 Task: Check the sale-to-list ratio of tennis club in the last 3 years.
Action: Mouse moved to (1011, 236)
Screenshot: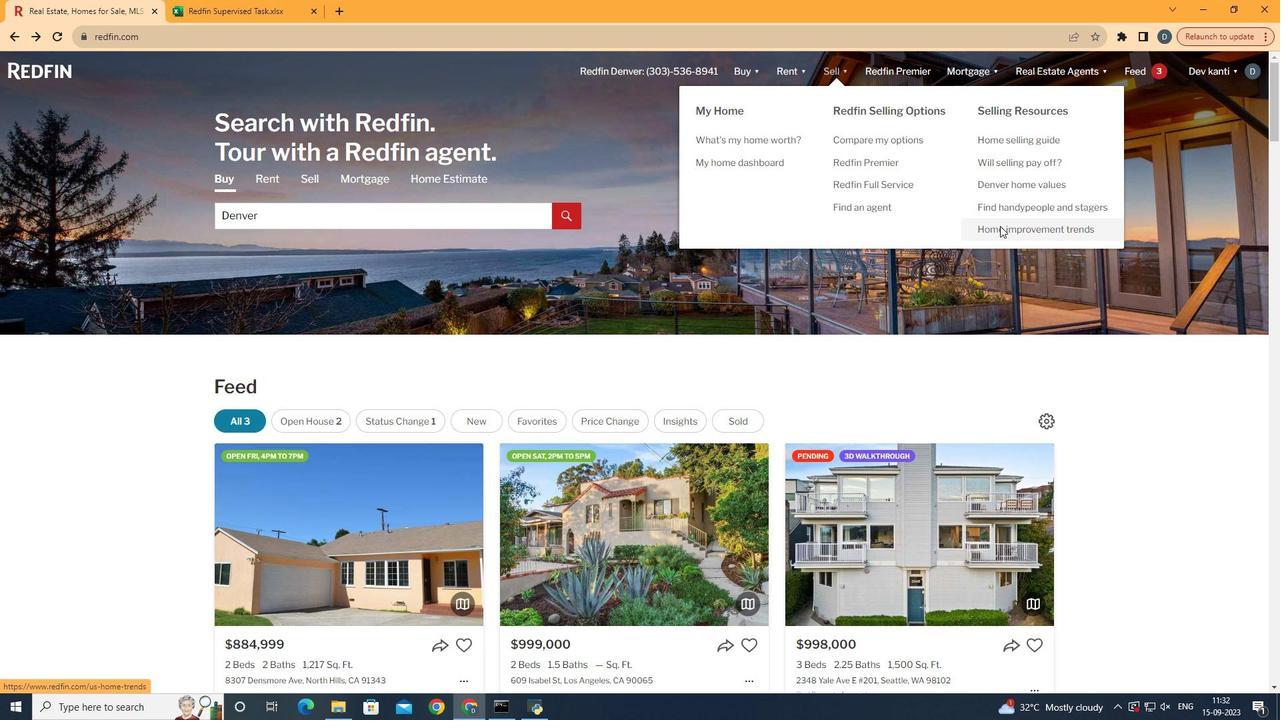 
Action: Mouse pressed left at (1011, 236)
Screenshot: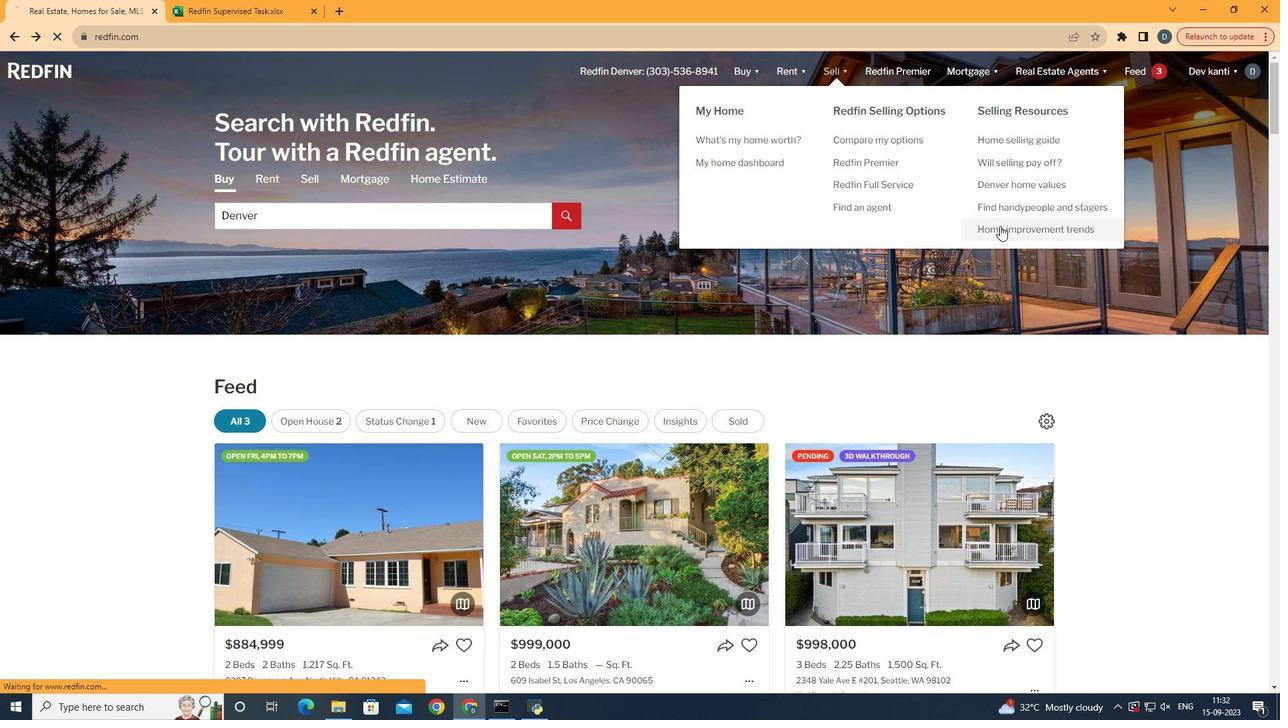 
Action: Mouse moved to (352, 276)
Screenshot: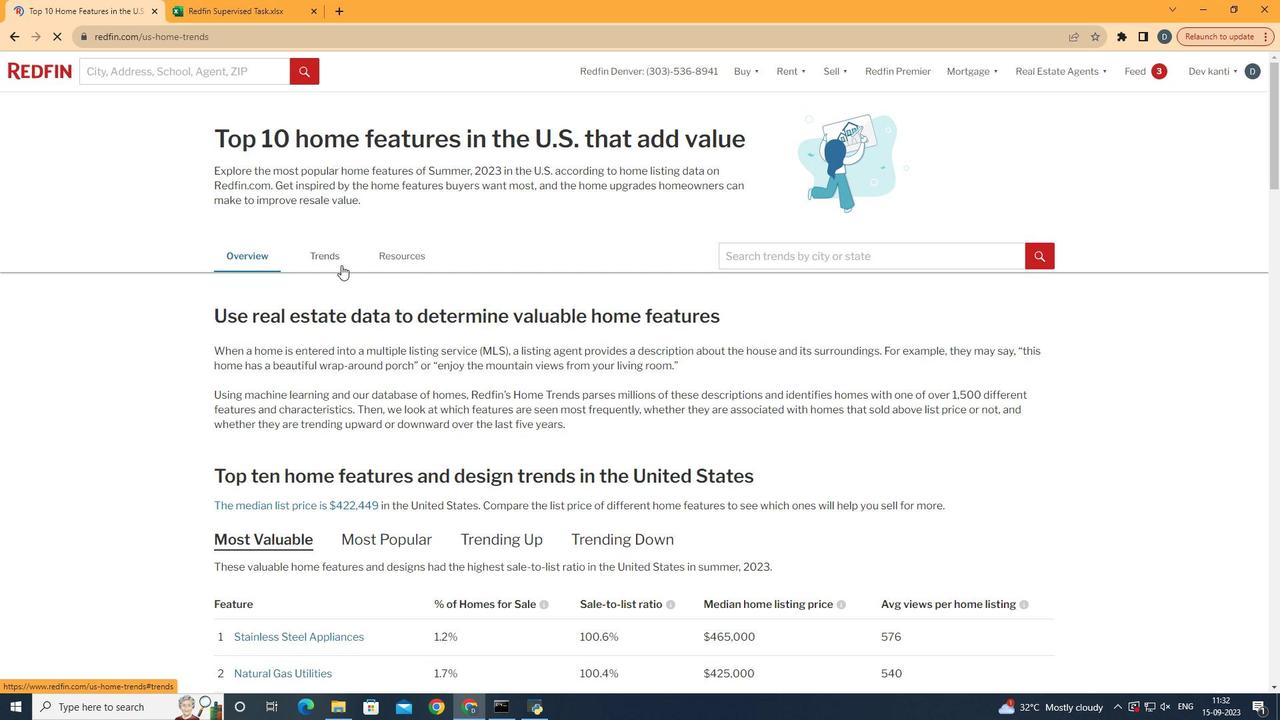 
Action: Mouse pressed left at (352, 276)
Screenshot: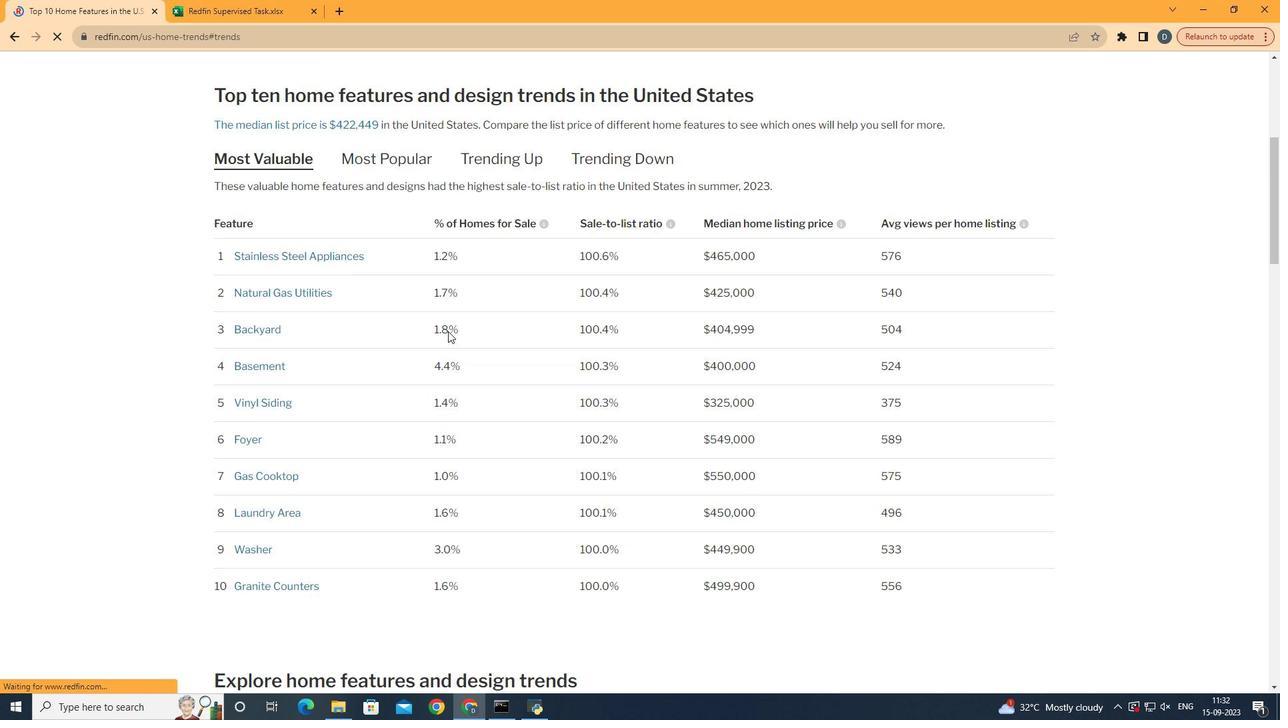 
Action: Mouse moved to (471, 342)
Screenshot: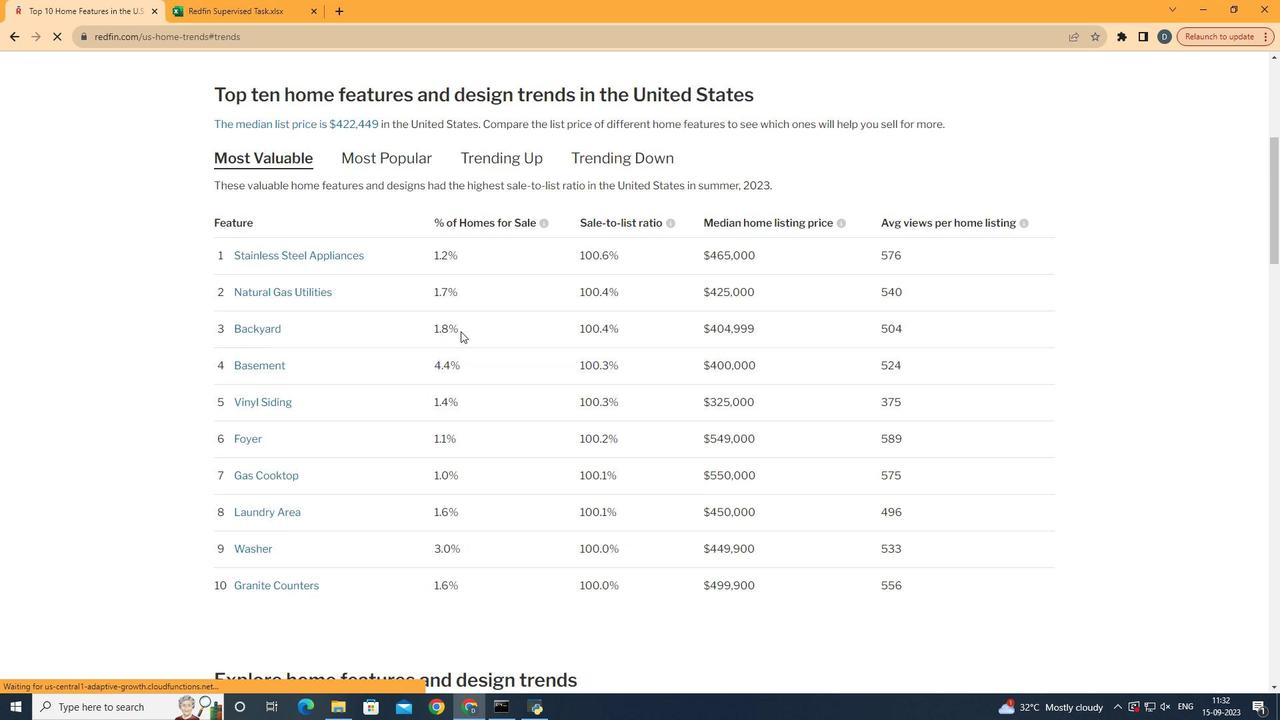 
Action: Mouse scrolled (471, 341) with delta (0, 0)
Screenshot: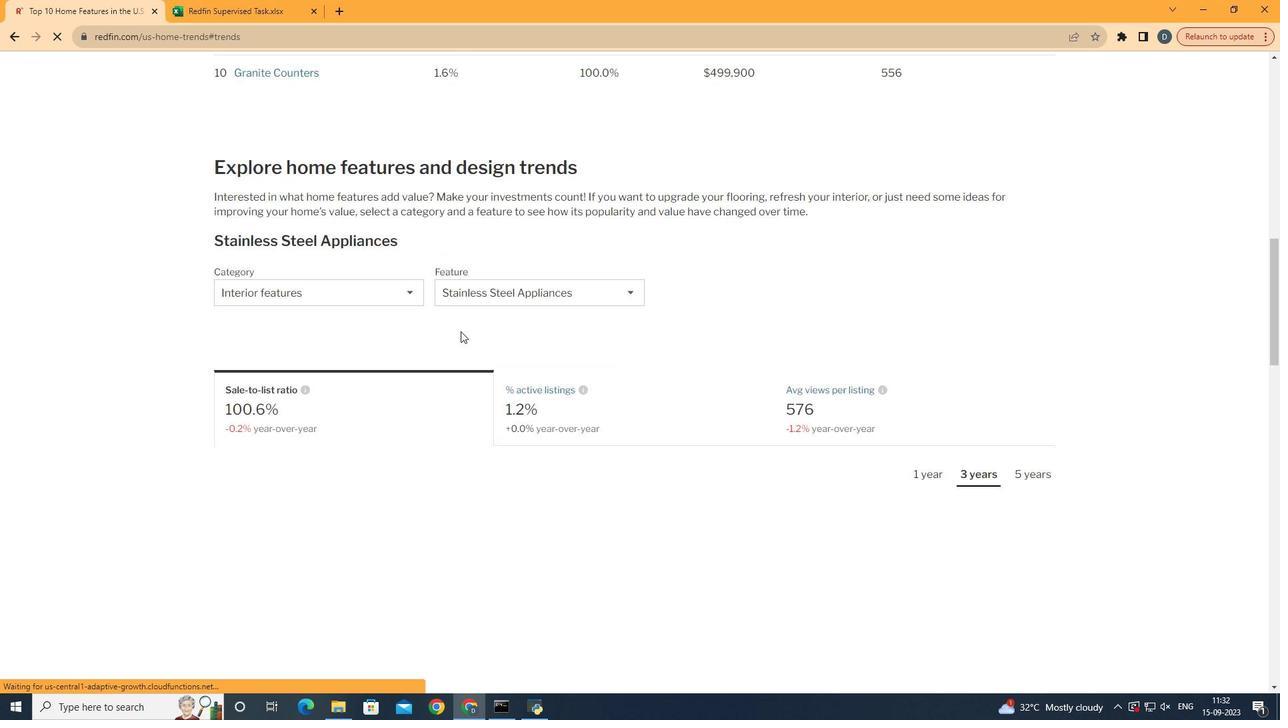 
Action: Mouse scrolled (471, 341) with delta (0, 0)
Screenshot: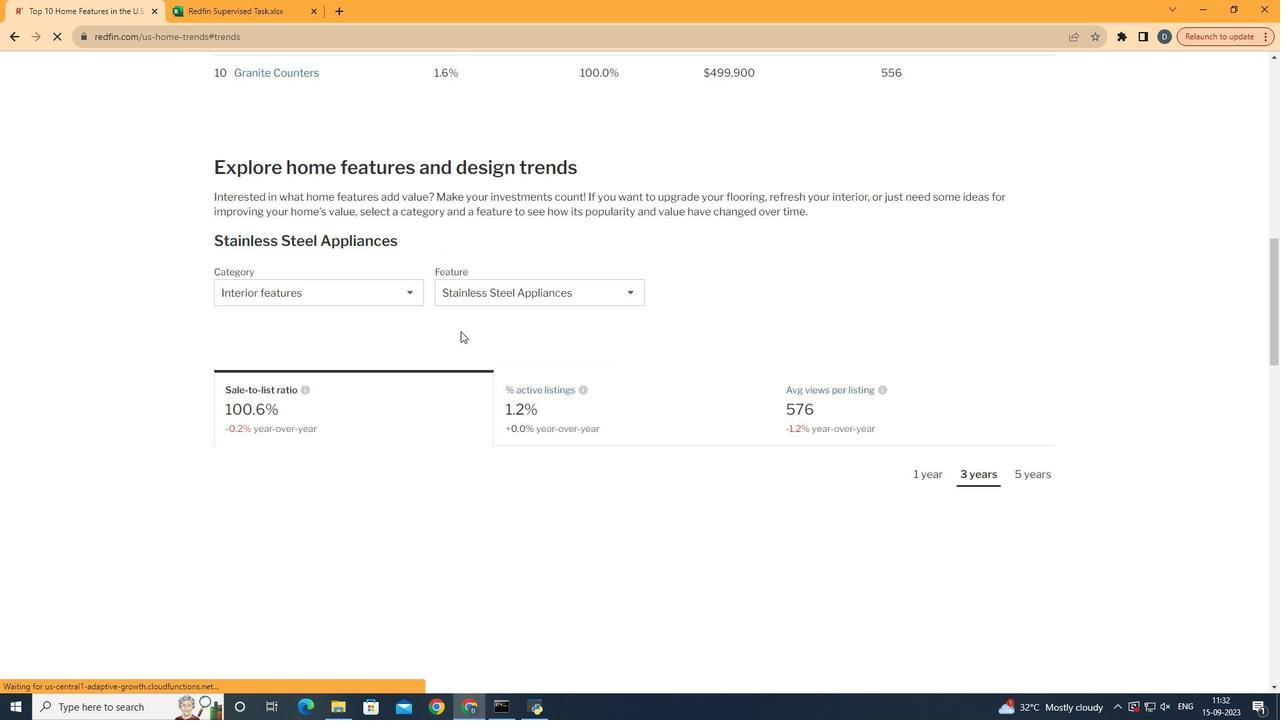 
Action: Mouse scrolled (471, 341) with delta (0, 0)
Screenshot: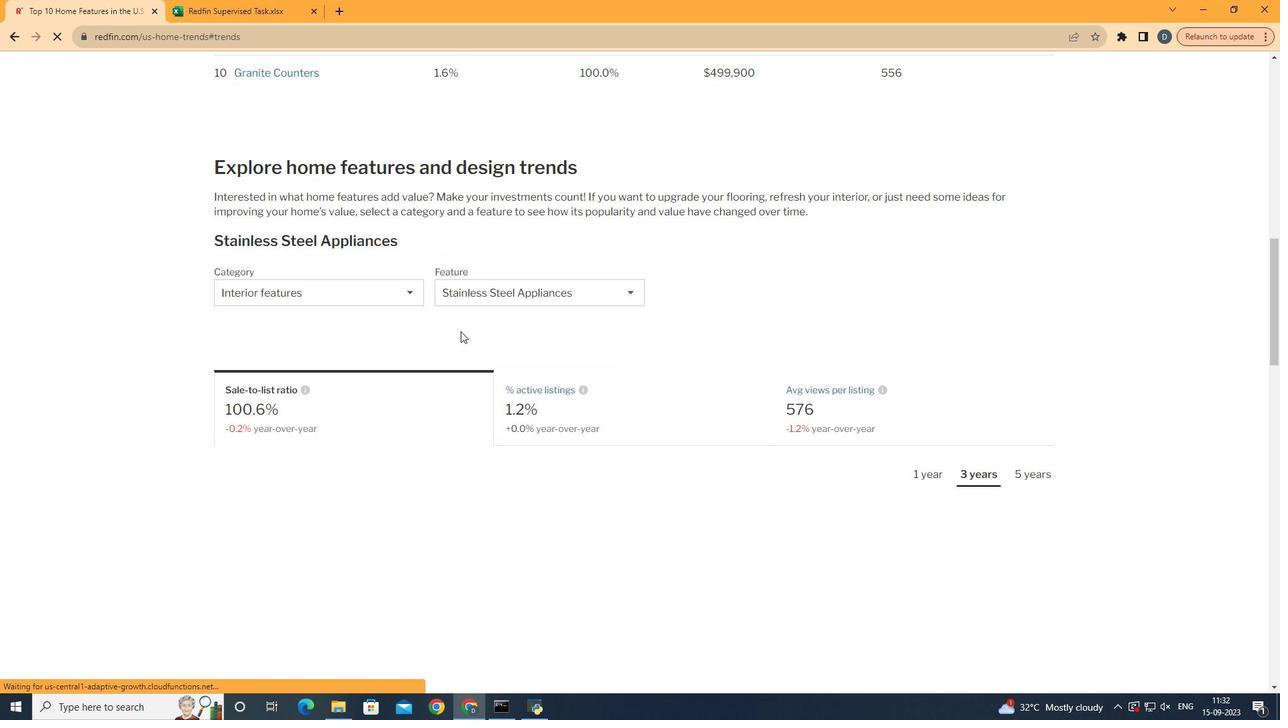 
Action: Mouse scrolled (471, 341) with delta (0, 0)
Screenshot: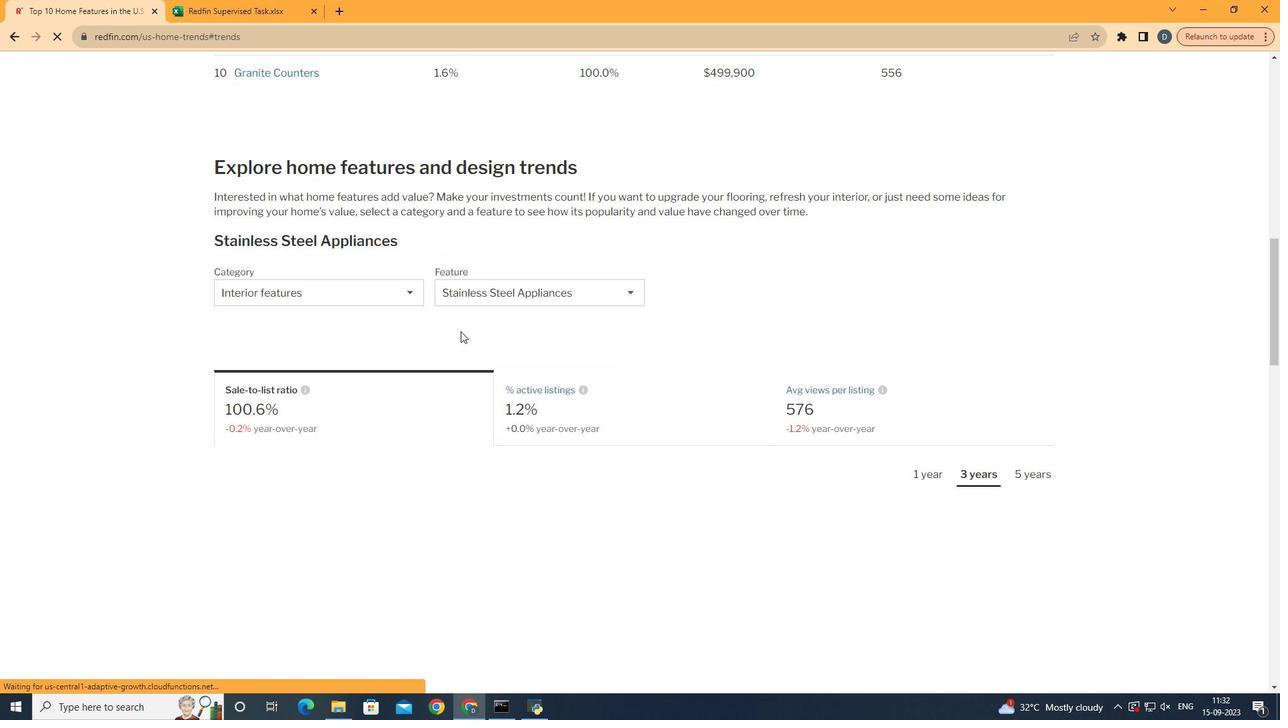 
Action: Mouse scrolled (471, 341) with delta (0, 0)
Screenshot: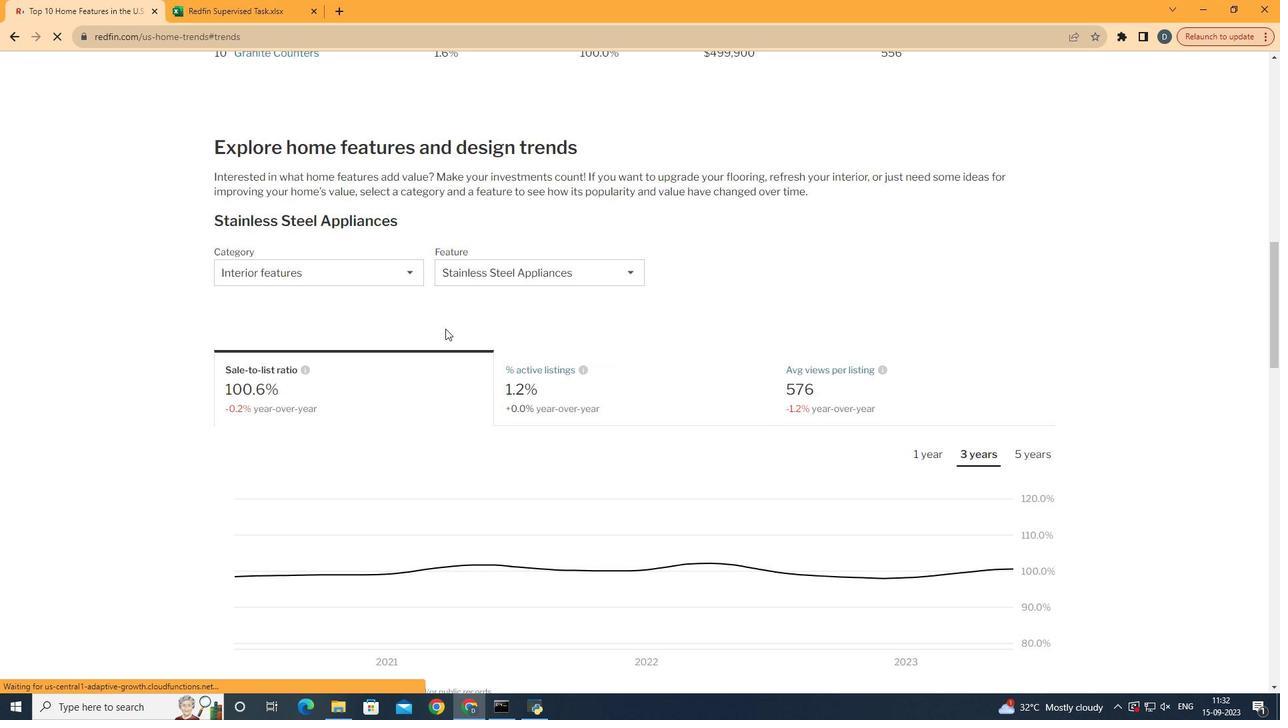 
Action: Mouse scrolled (471, 341) with delta (0, 0)
Screenshot: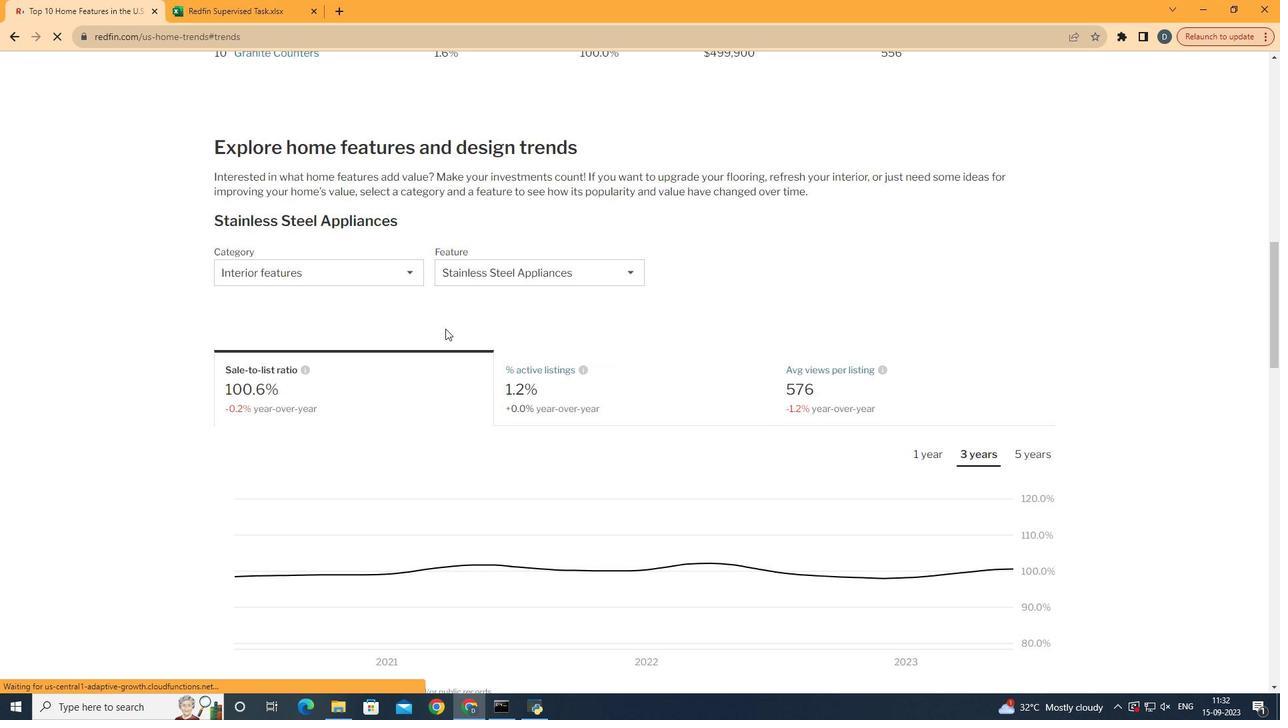 
Action: Mouse scrolled (471, 341) with delta (0, 0)
Screenshot: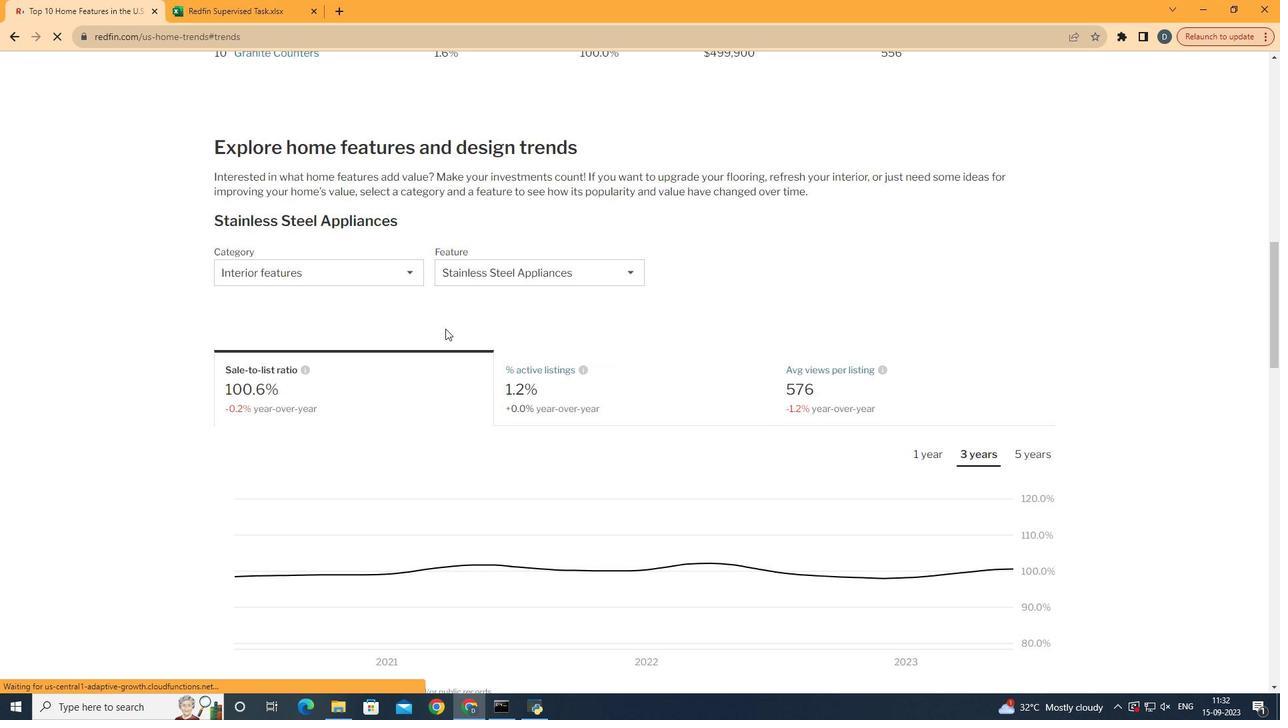 
Action: Mouse scrolled (471, 341) with delta (0, 0)
Screenshot: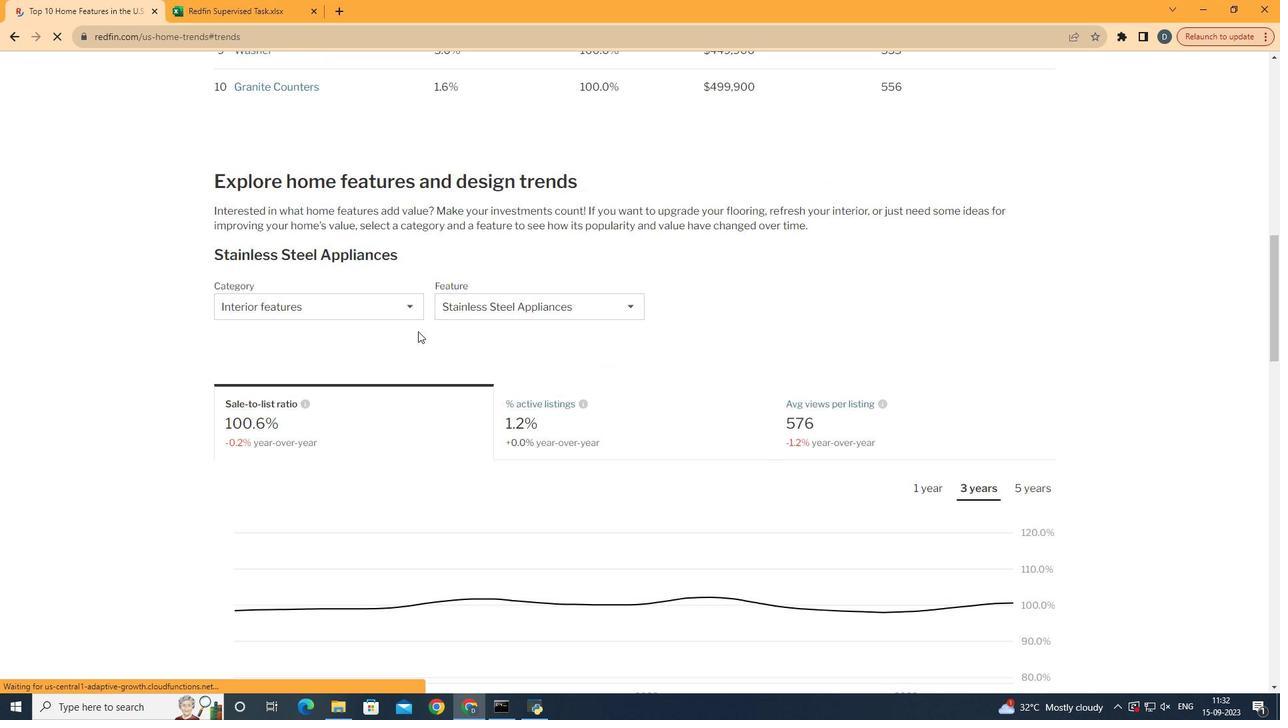 
Action: Mouse moved to (405, 343)
Screenshot: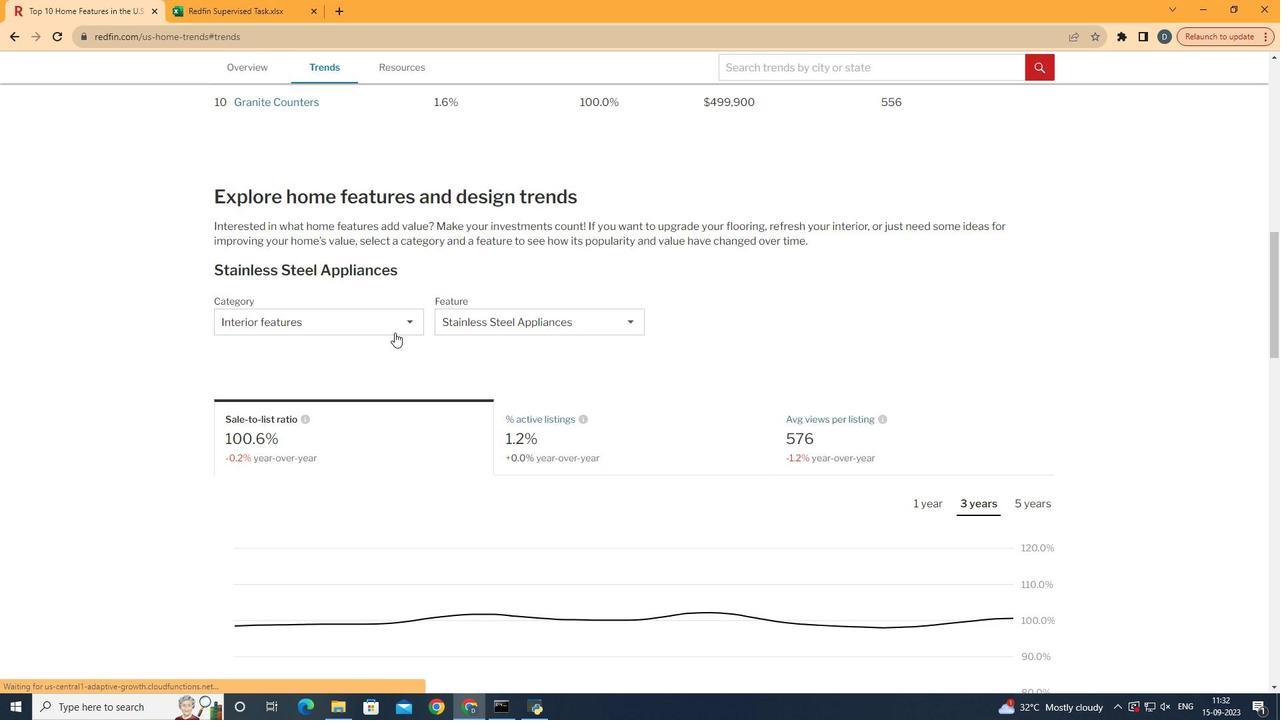 
Action: Mouse pressed left at (405, 343)
Screenshot: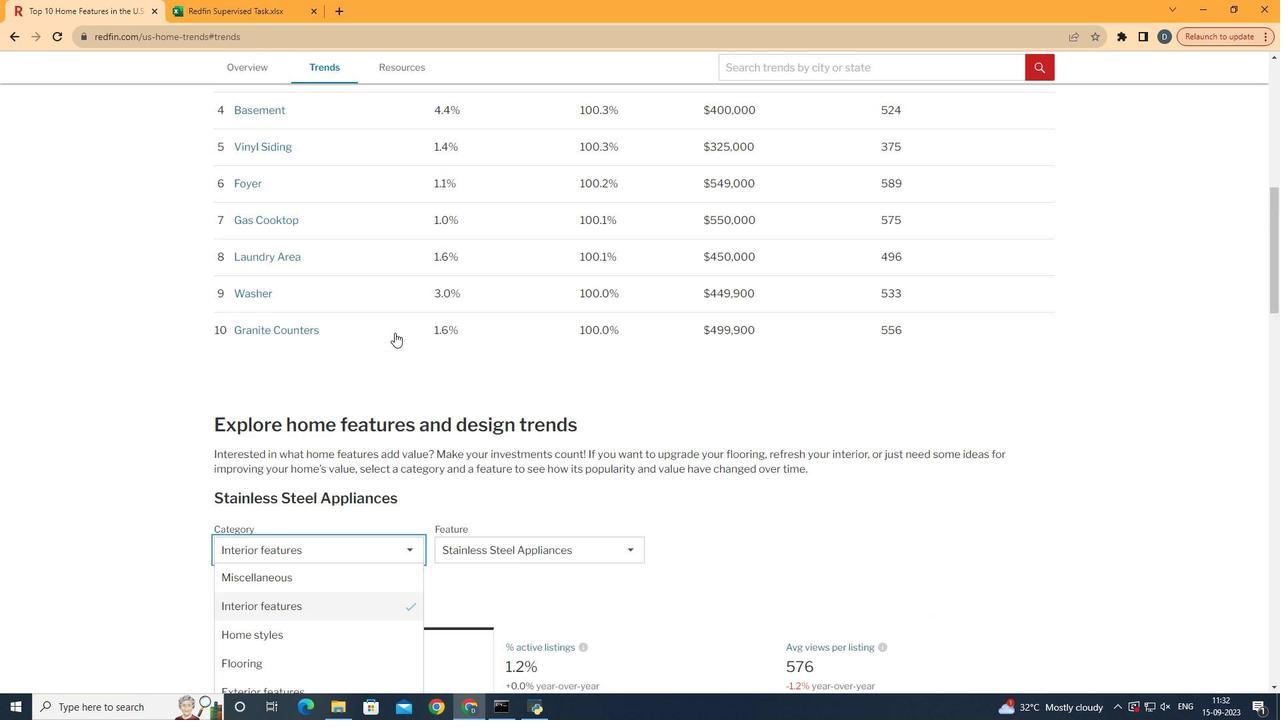 
Action: Mouse scrolled (405, 342) with delta (0, 0)
Screenshot: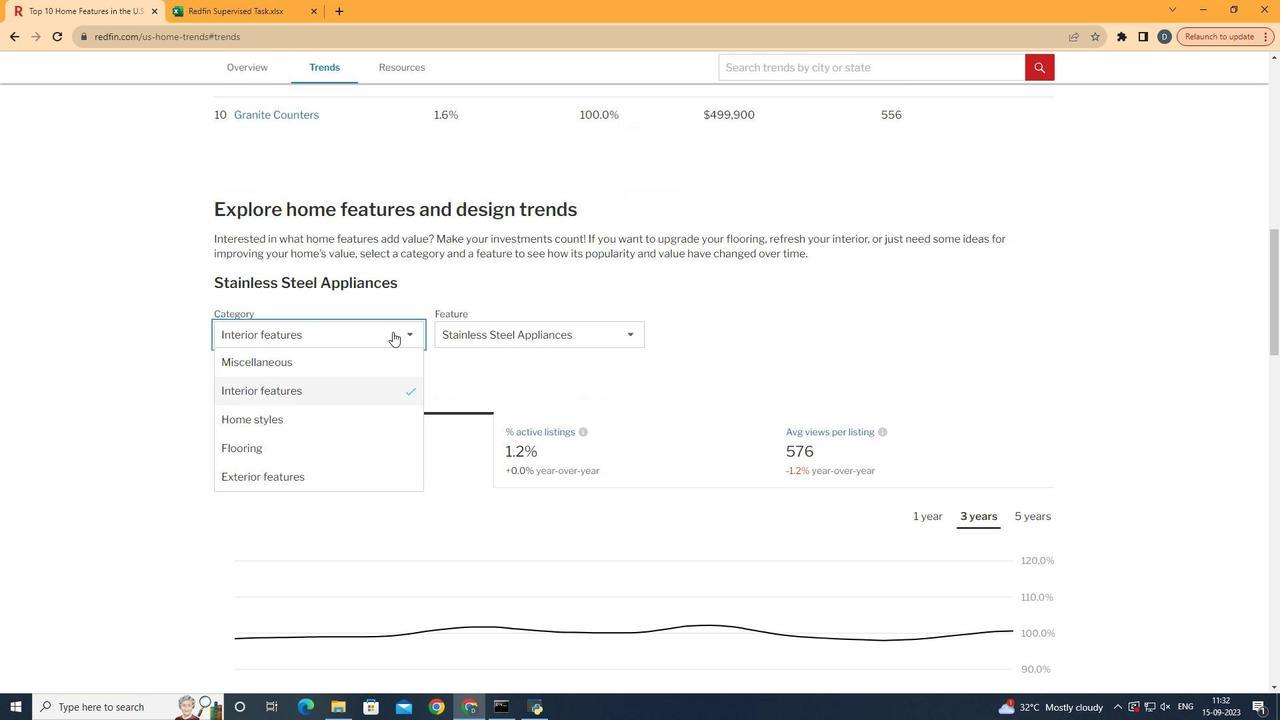 
Action: Mouse moved to (404, 342)
Screenshot: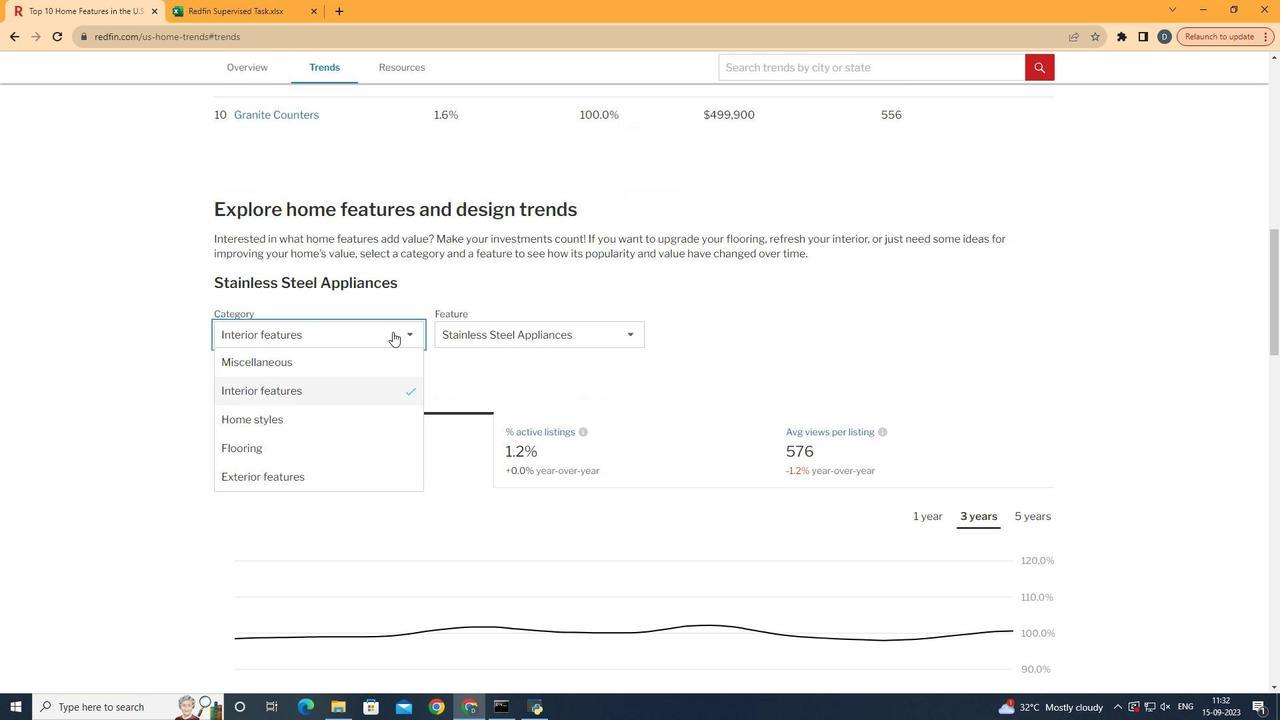 
Action: Mouse scrolled (404, 342) with delta (0, 0)
Screenshot: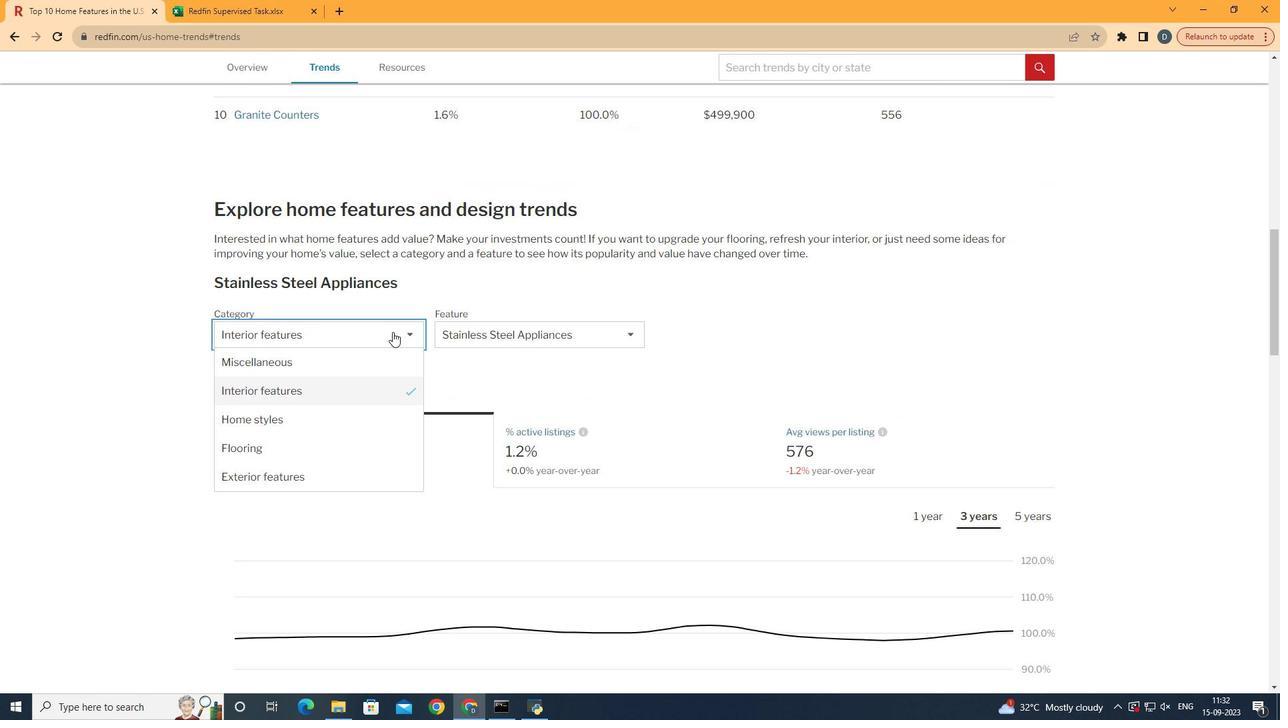 
Action: Mouse scrolled (404, 342) with delta (0, 0)
Screenshot: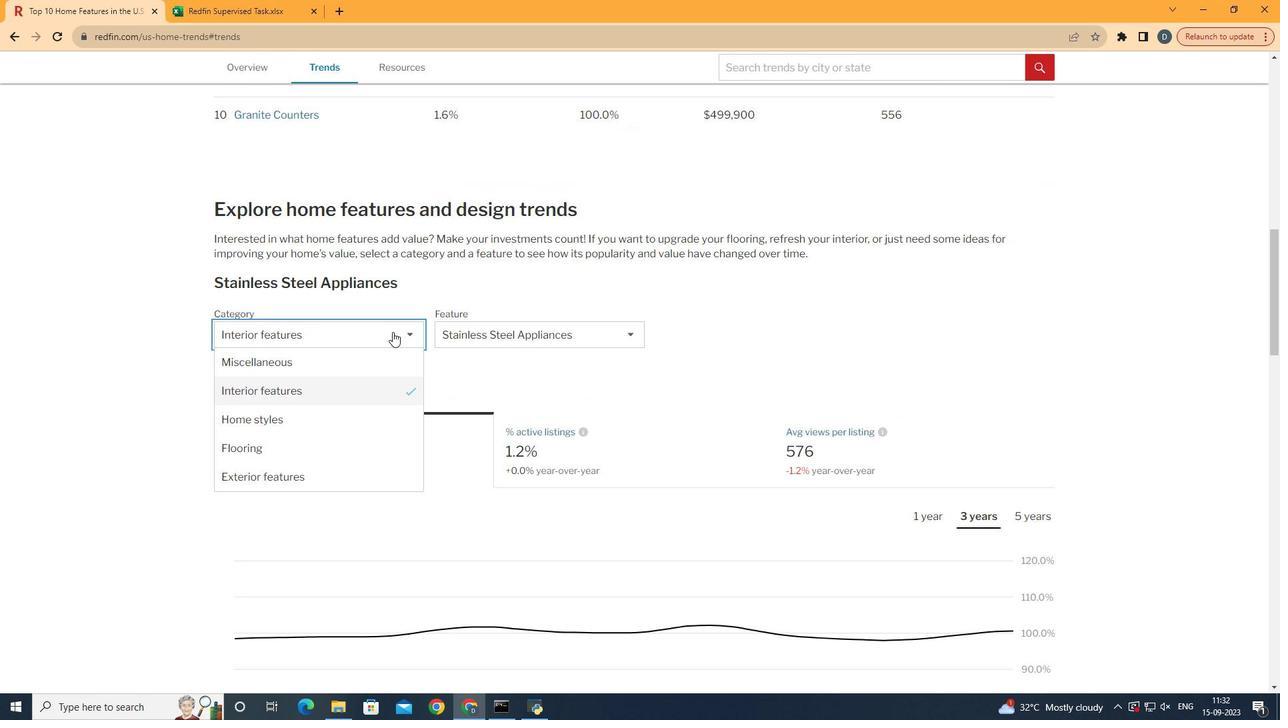 
Action: Mouse scrolled (404, 342) with delta (0, 0)
Screenshot: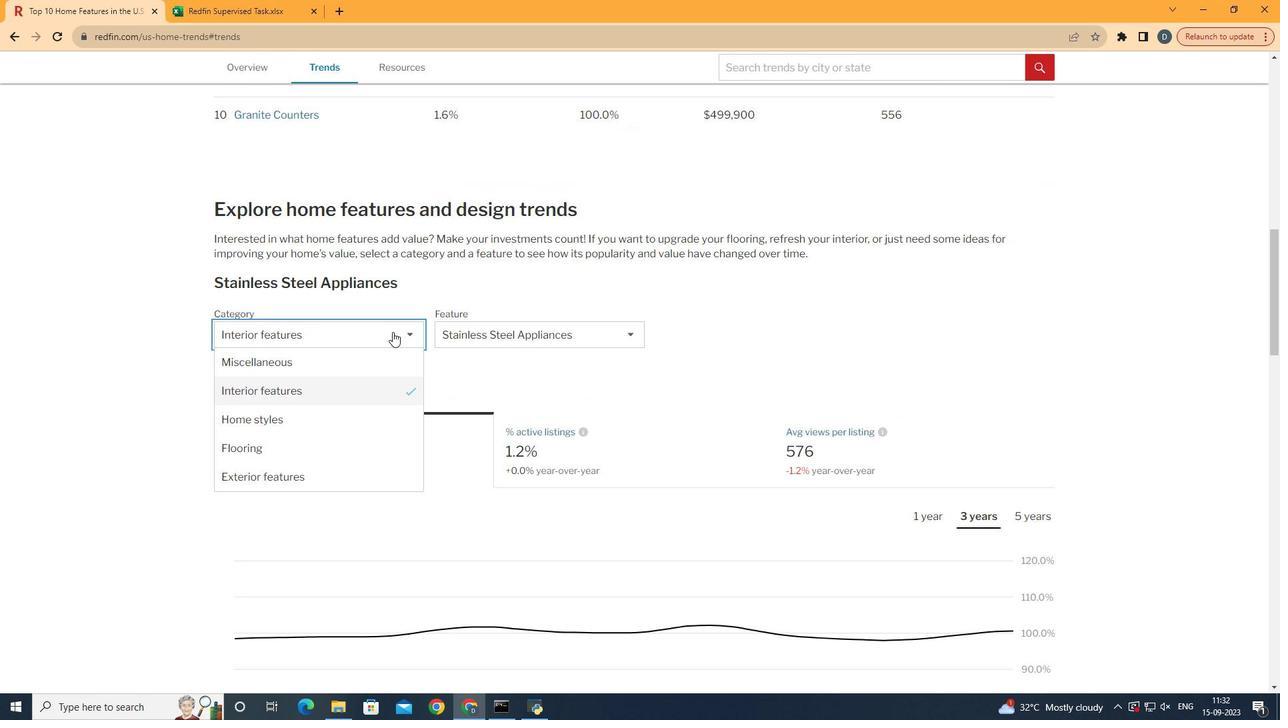 
Action: Mouse scrolled (404, 342) with delta (0, 0)
Screenshot: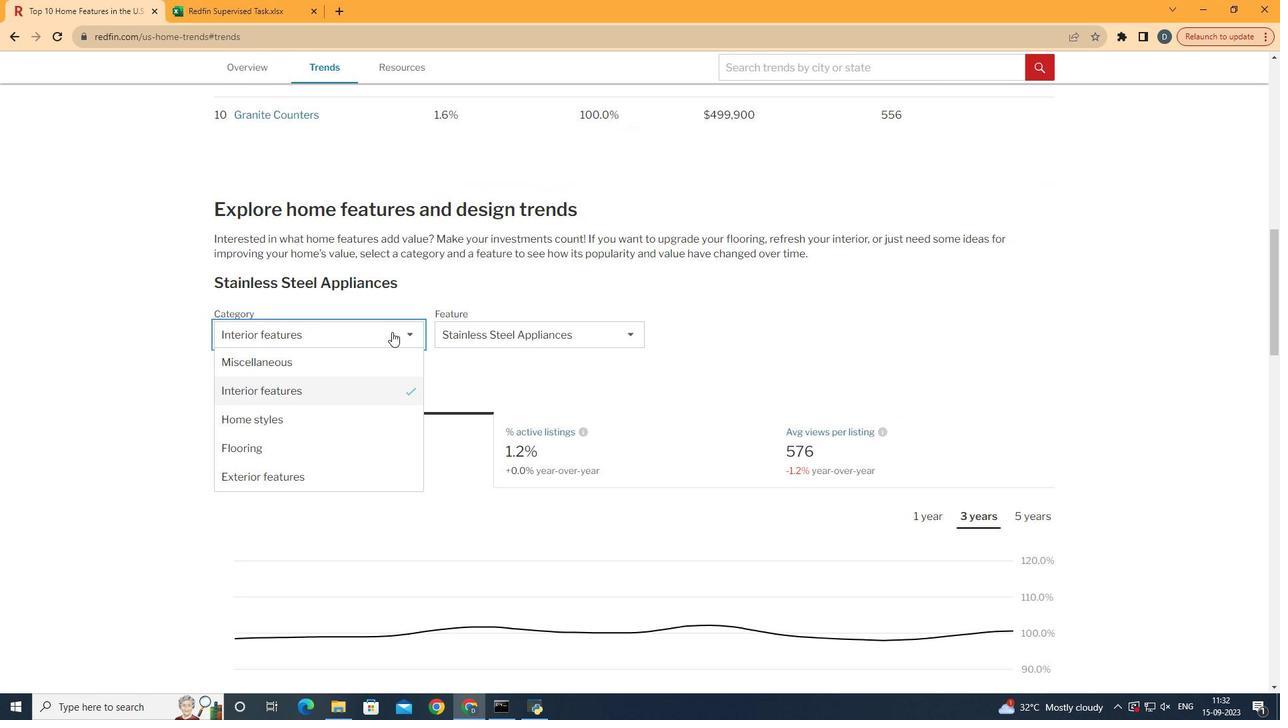 
Action: Mouse scrolled (404, 342) with delta (0, 0)
Screenshot: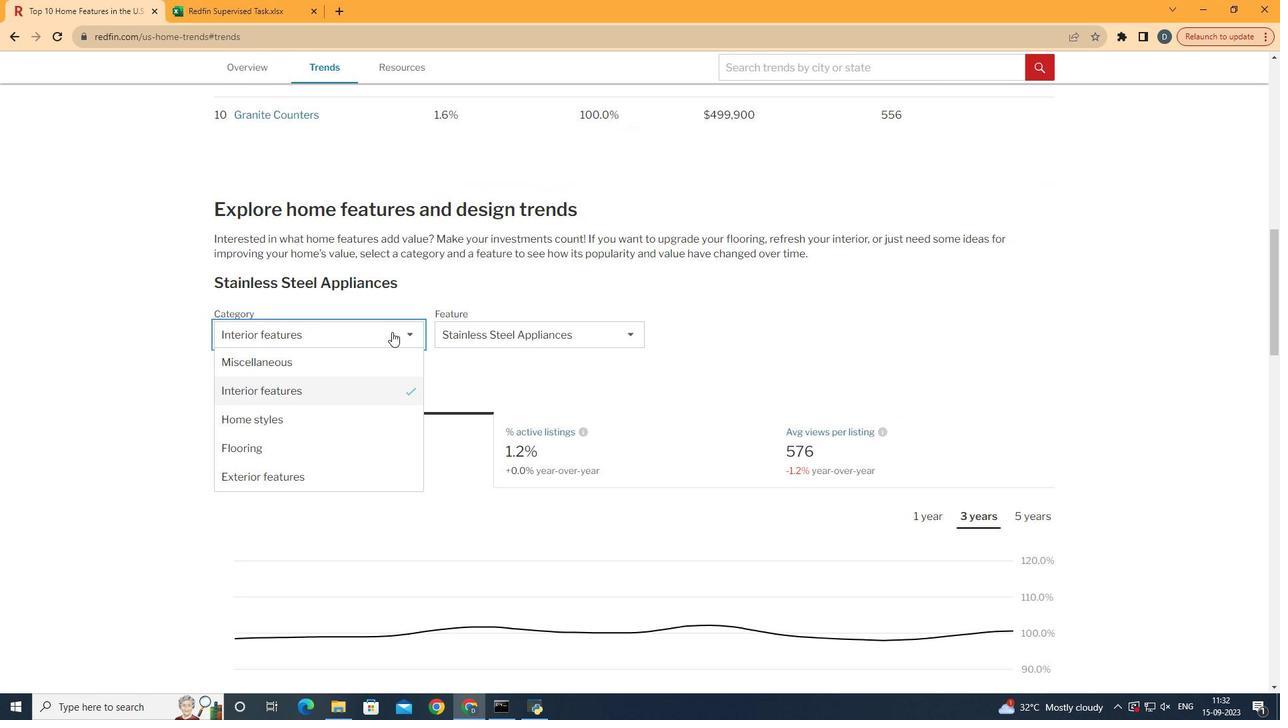 
Action: Mouse scrolled (404, 342) with delta (0, 0)
Screenshot: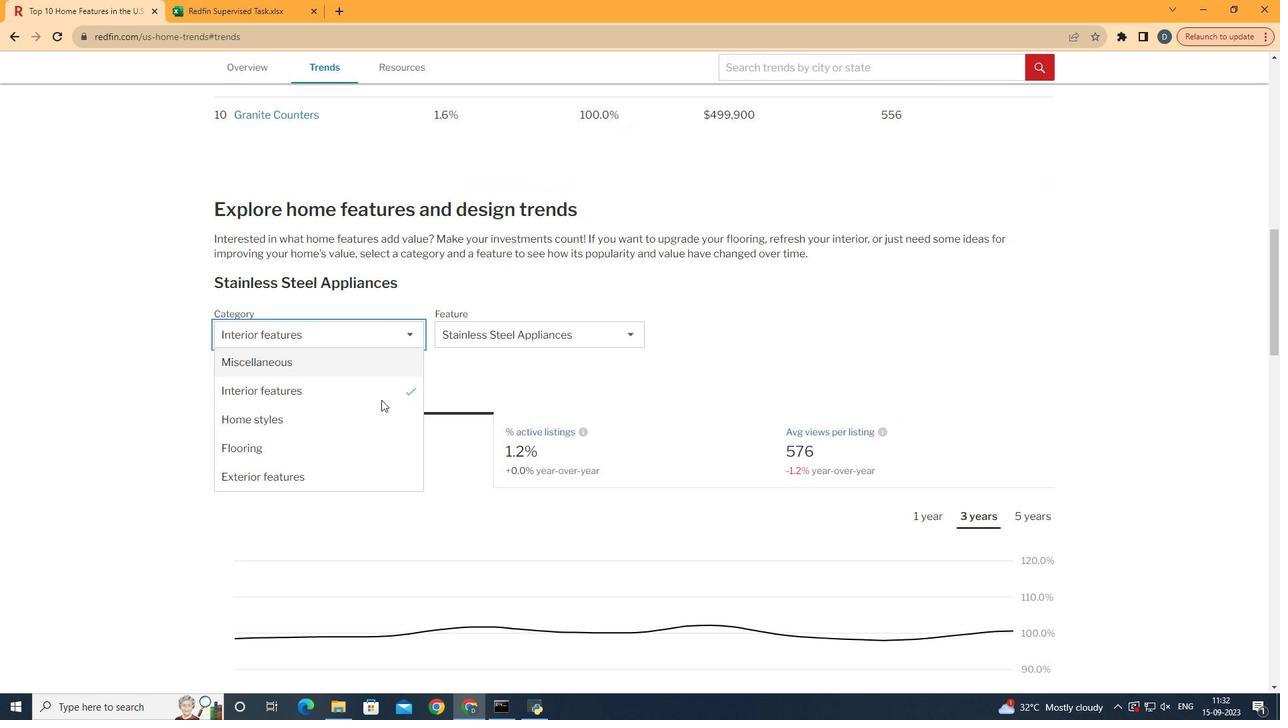 
Action: Mouse moved to (375, 477)
Screenshot: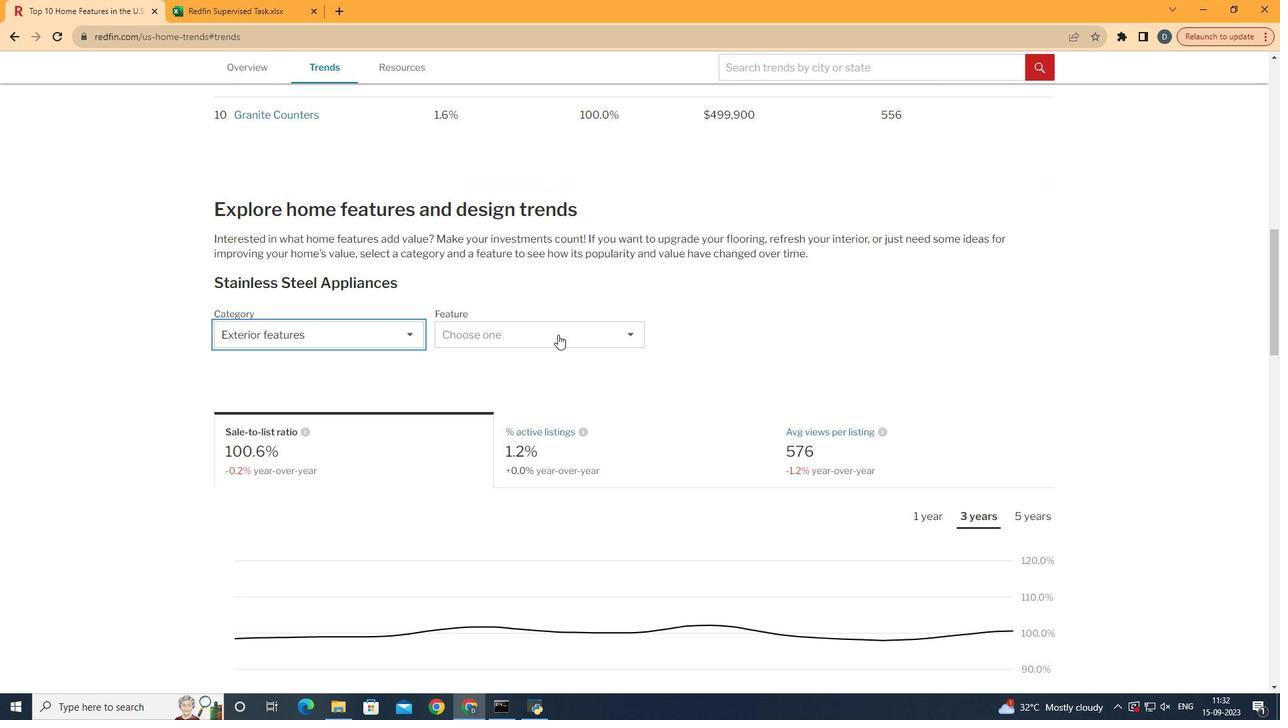 
Action: Mouse pressed left at (375, 477)
Screenshot: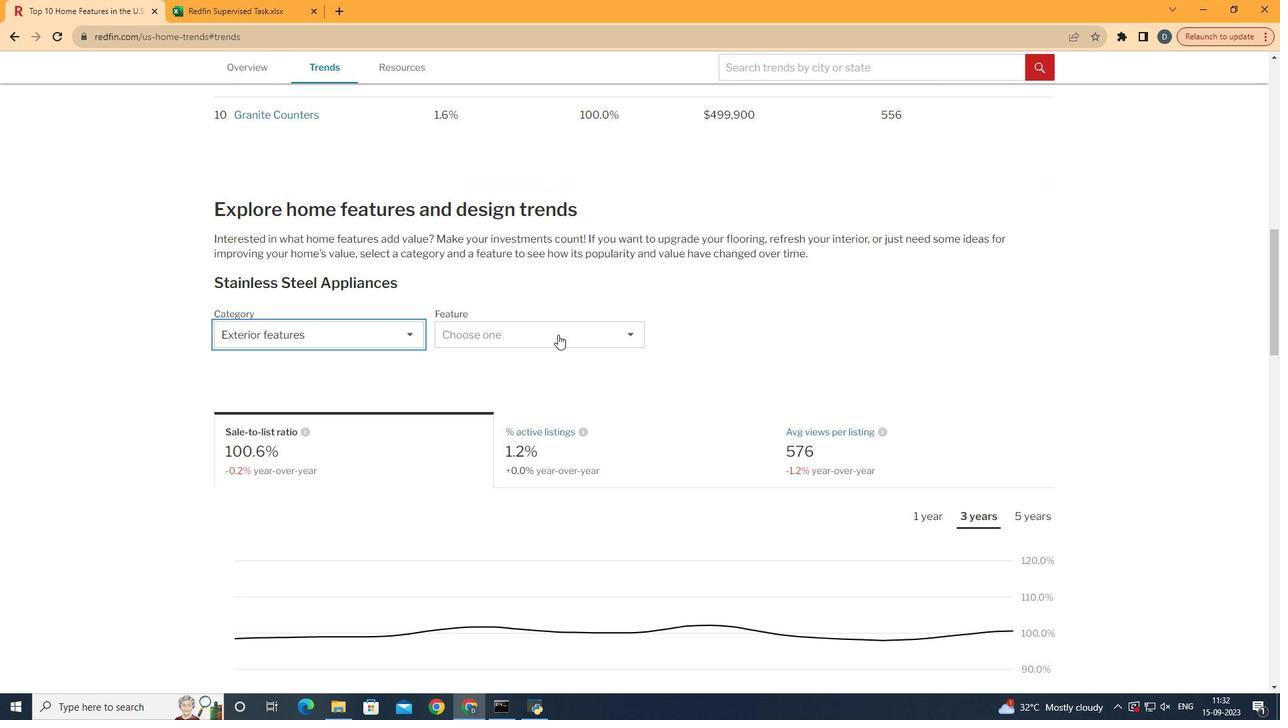 
Action: Mouse moved to (581, 336)
Screenshot: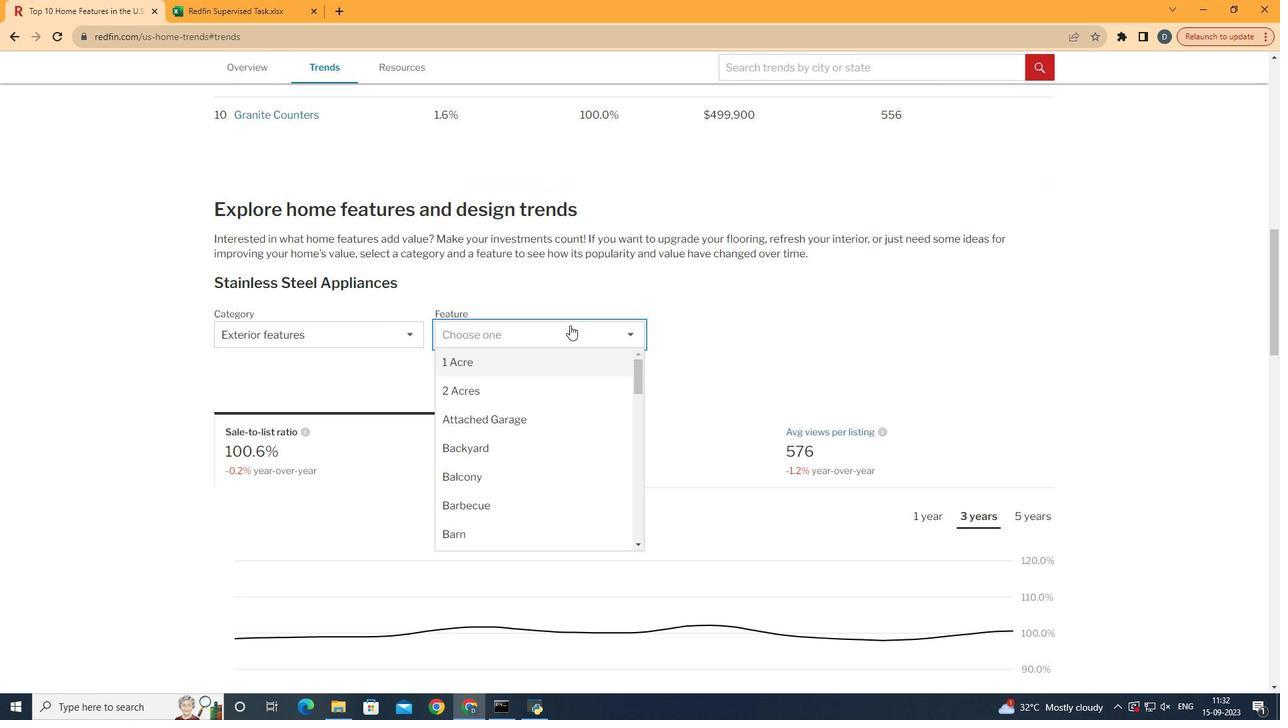 
Action: Mouse pressed left at (581, 336)
Screenshot: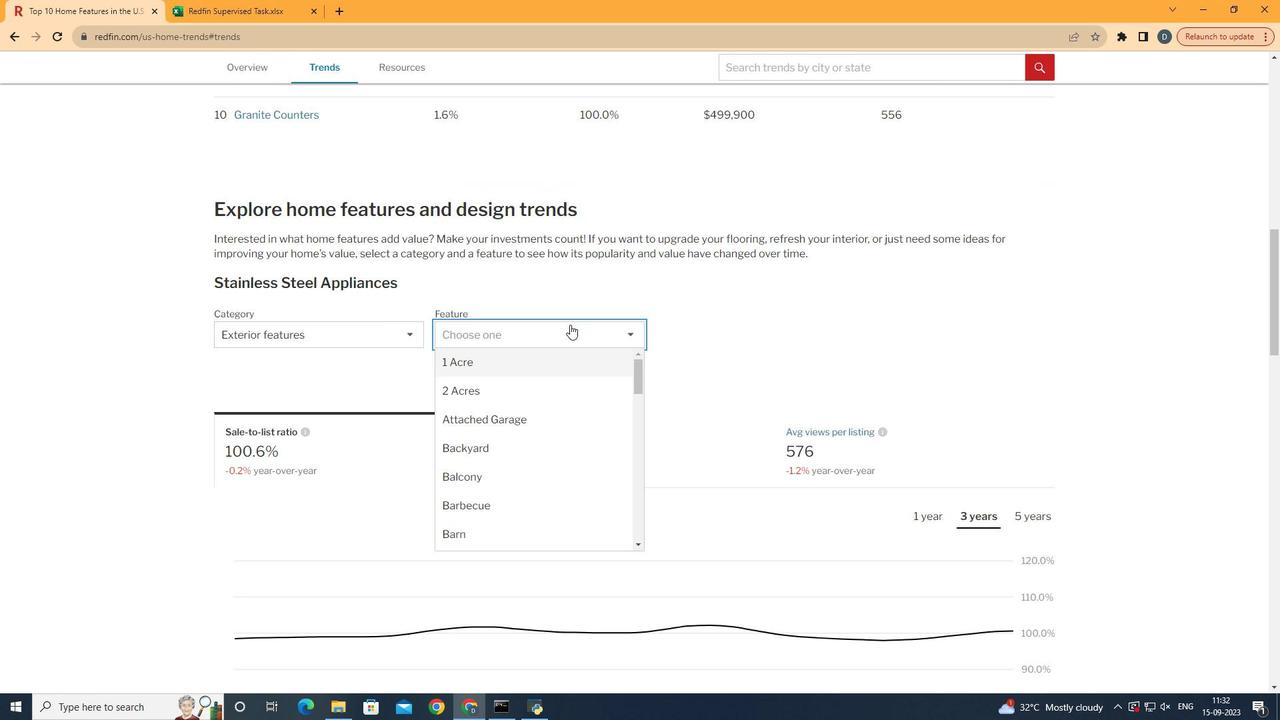 
Action: Mouse moved to (582, 453)
Screenshot: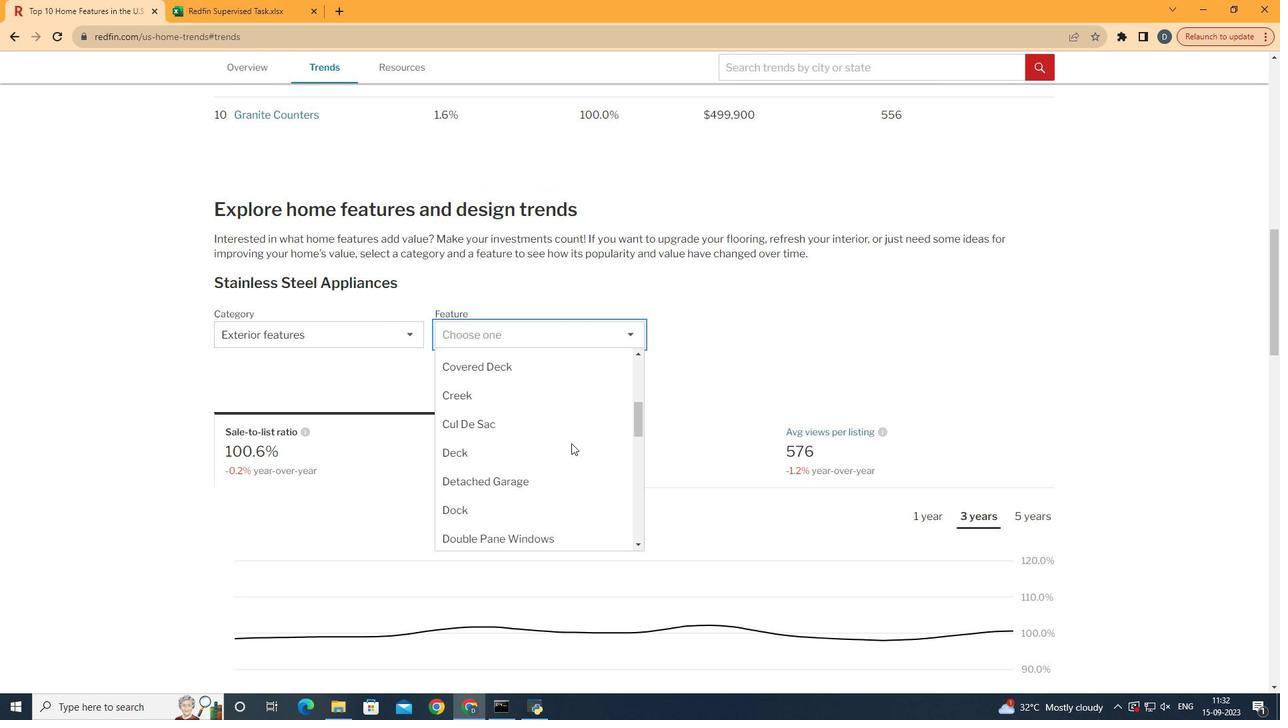 
Action: Mouse scrolled (582, 453) with delta (0, 0)
Screenshot: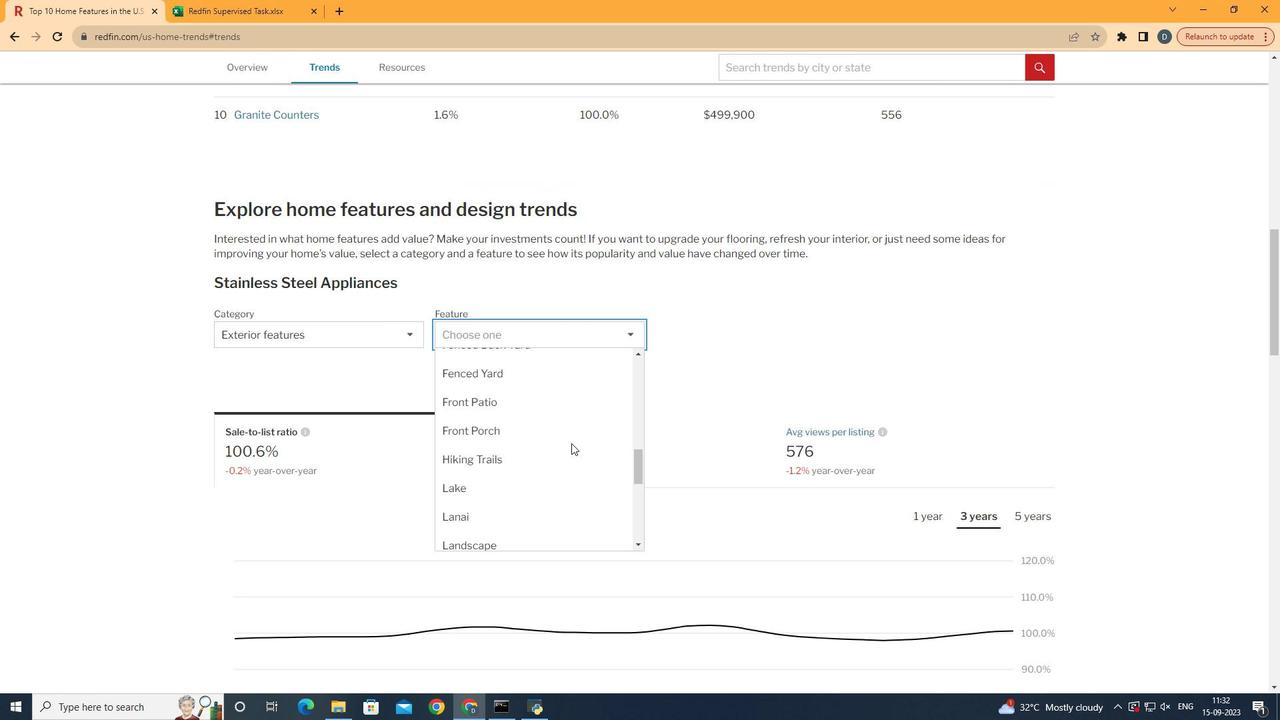 
Action: Mouse scrolled (582, 453) with delta (0, 0)
Screenshot: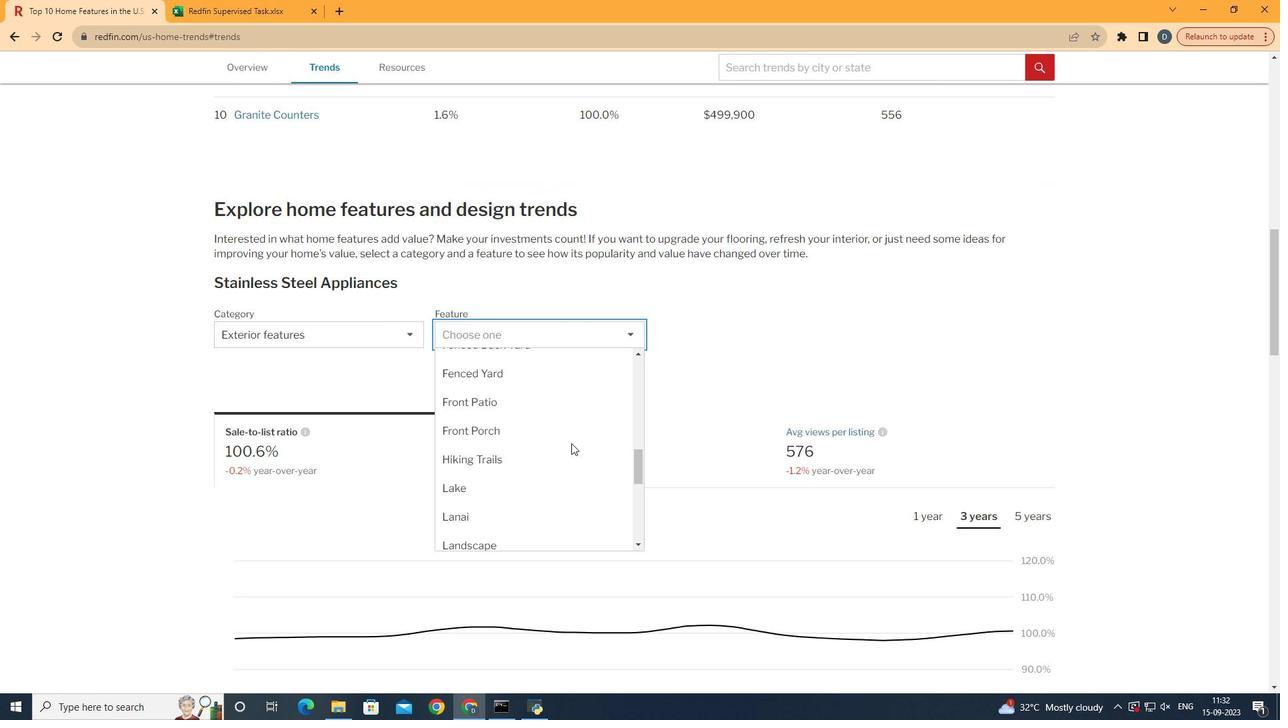 
Action: Mouse scrolled (582, 453) with delta (0, 0)
Screenshot: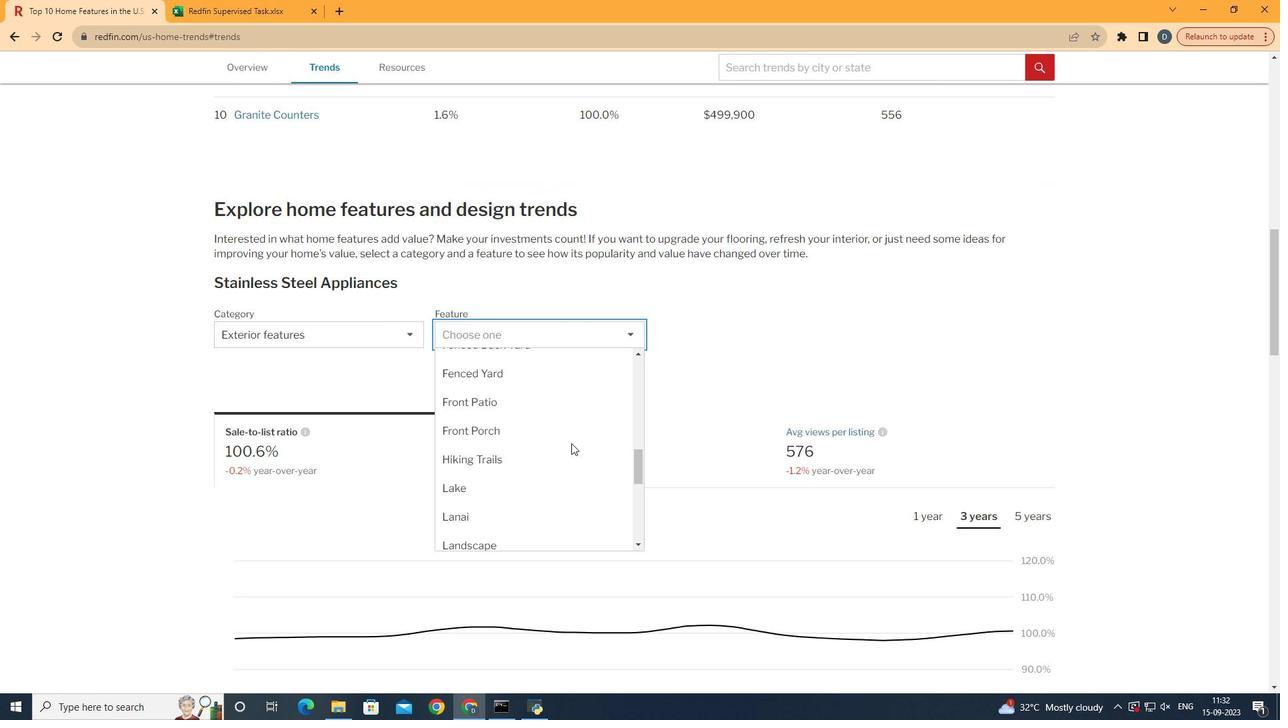 
Action: Mouse scrolled (582, 452) with delta (0, -1)
Screenshot: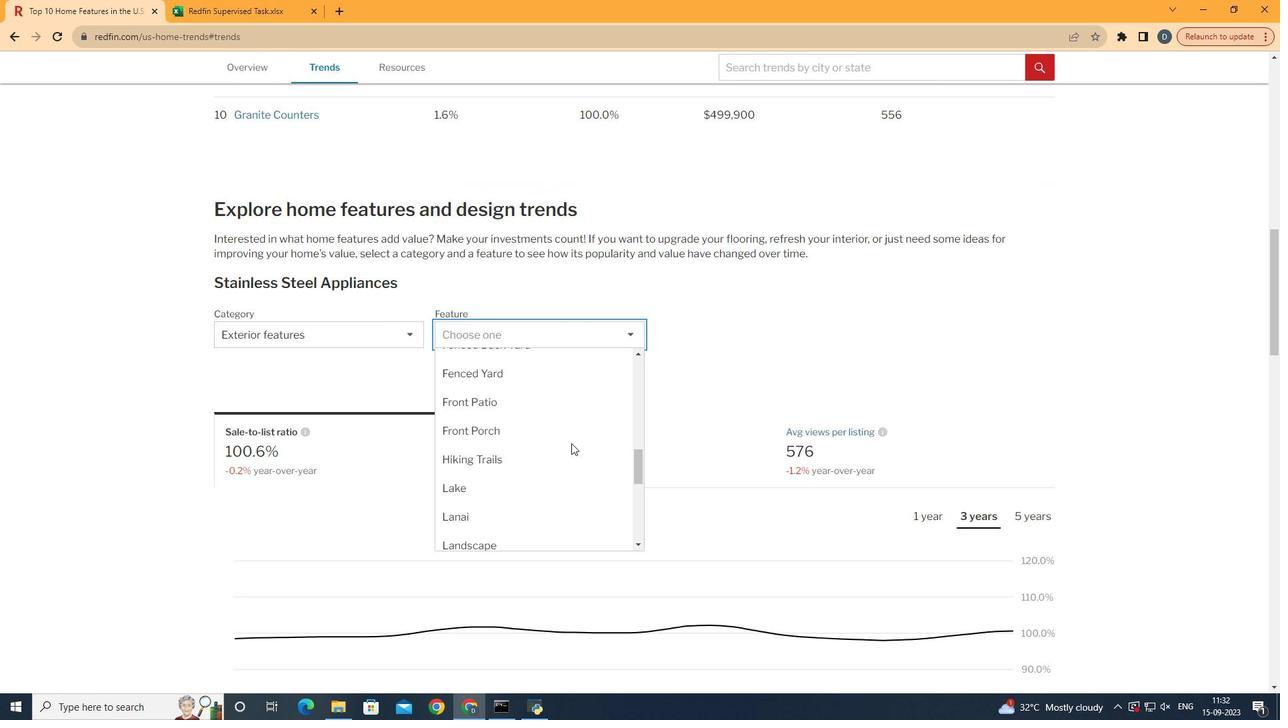 
Action: Mouse scrolled (582, 453) with delta (0, 0)
Screenshot: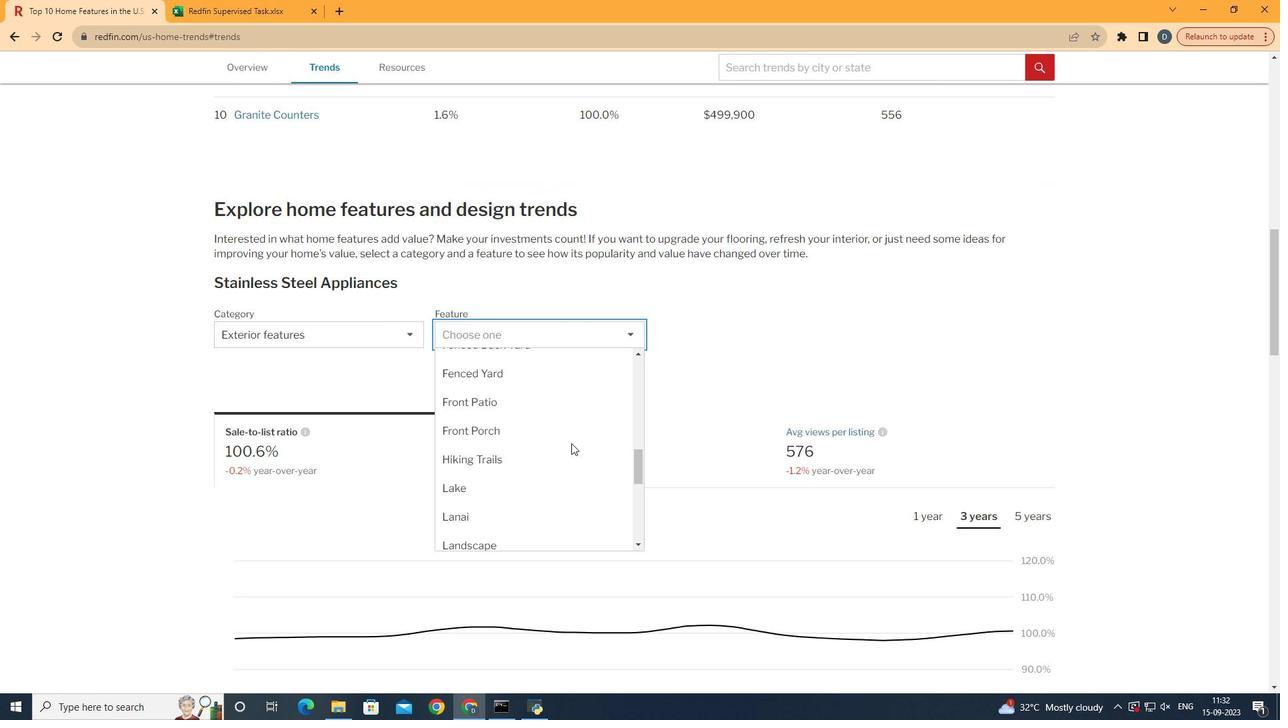 
Action: Mouse scrolled (582, 453) with delta (0, 0)
Screenshot: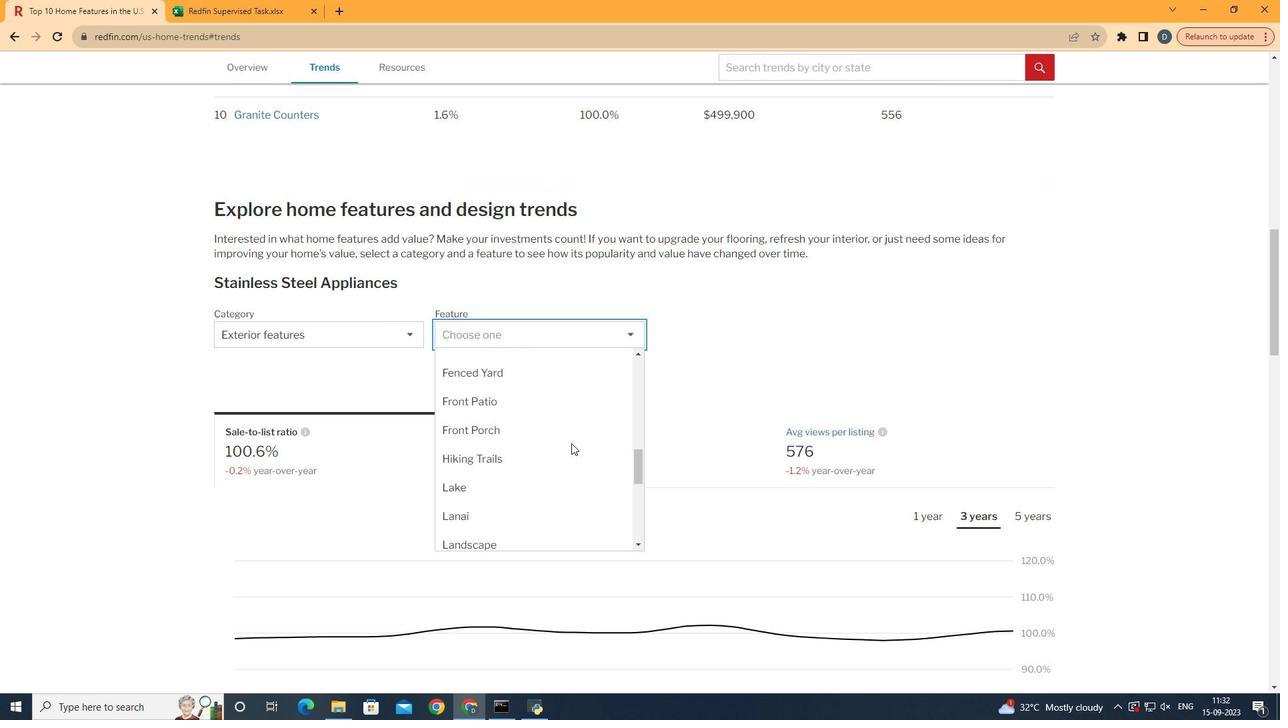 
Action: Mouse moved to (582, 454)
Screenshot: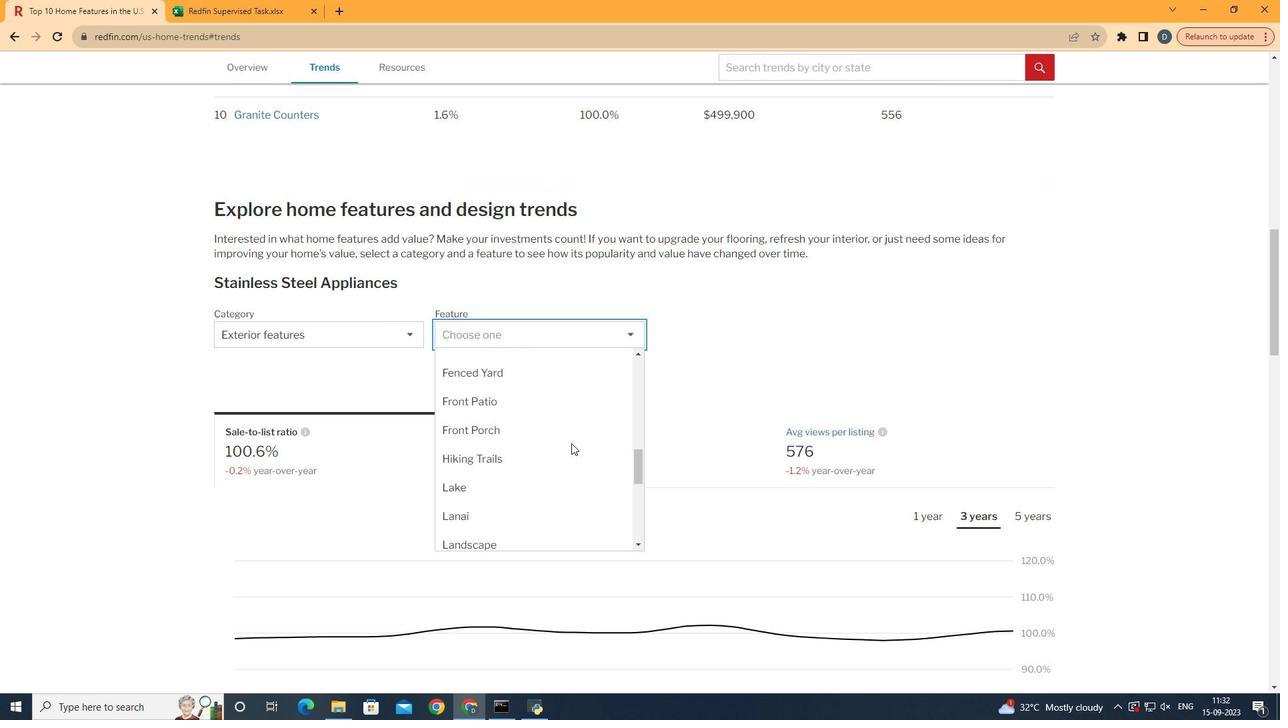 
Action: Mouse scrolled (582, 453) with delta (0, 0)
Screenshot: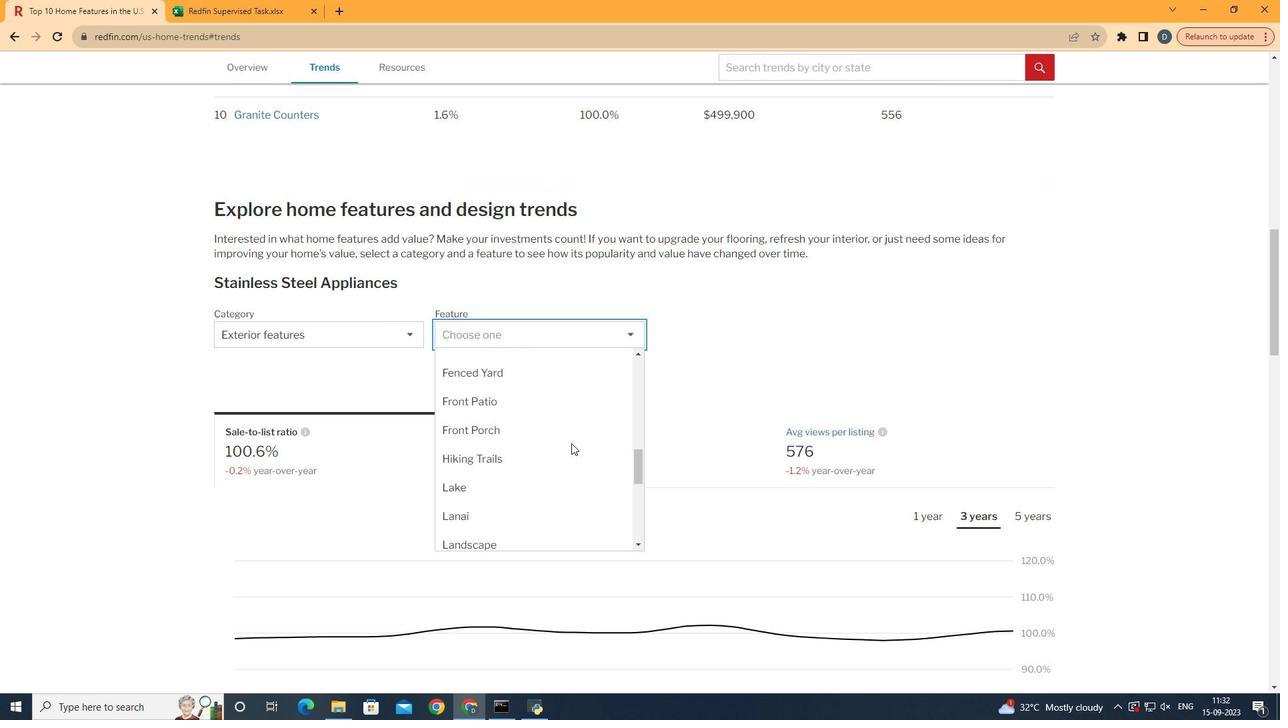 
Action: Mouse scrolled (582, 453) with delta (0, 0)
Screenshot: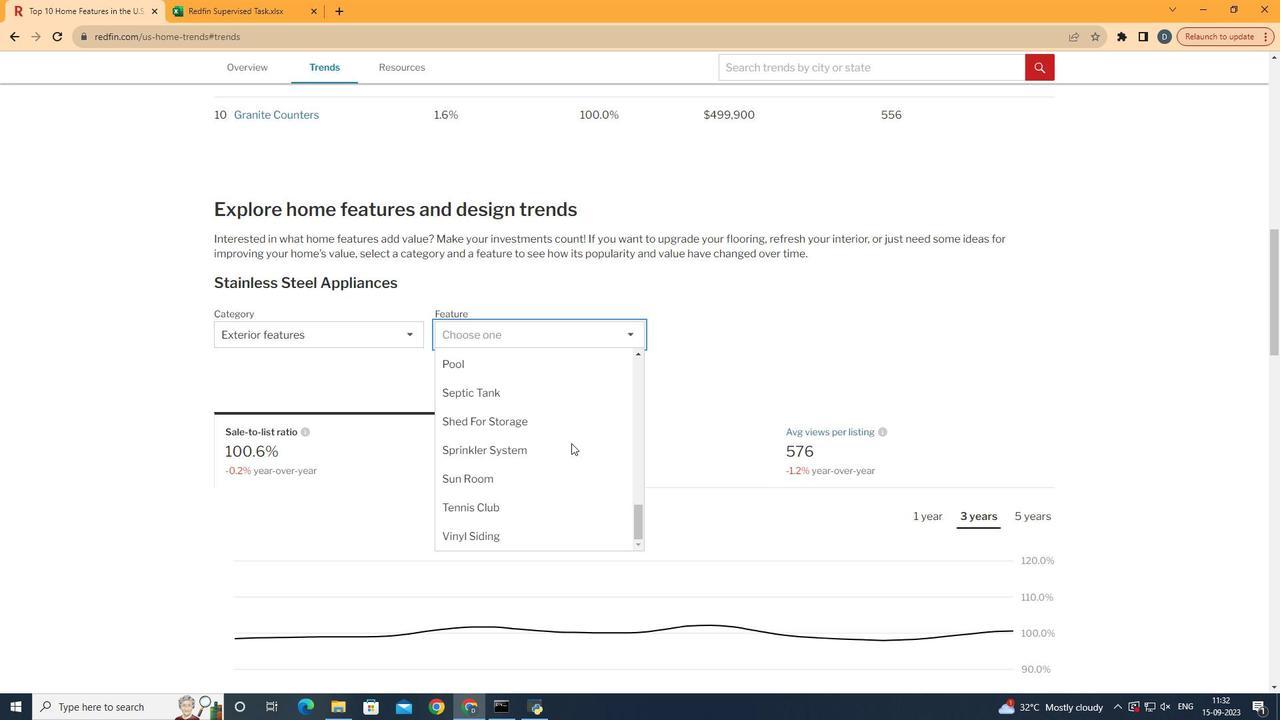 
Action: Mouse scrolled (582, 453) with delta (0, 0)
Screenshot: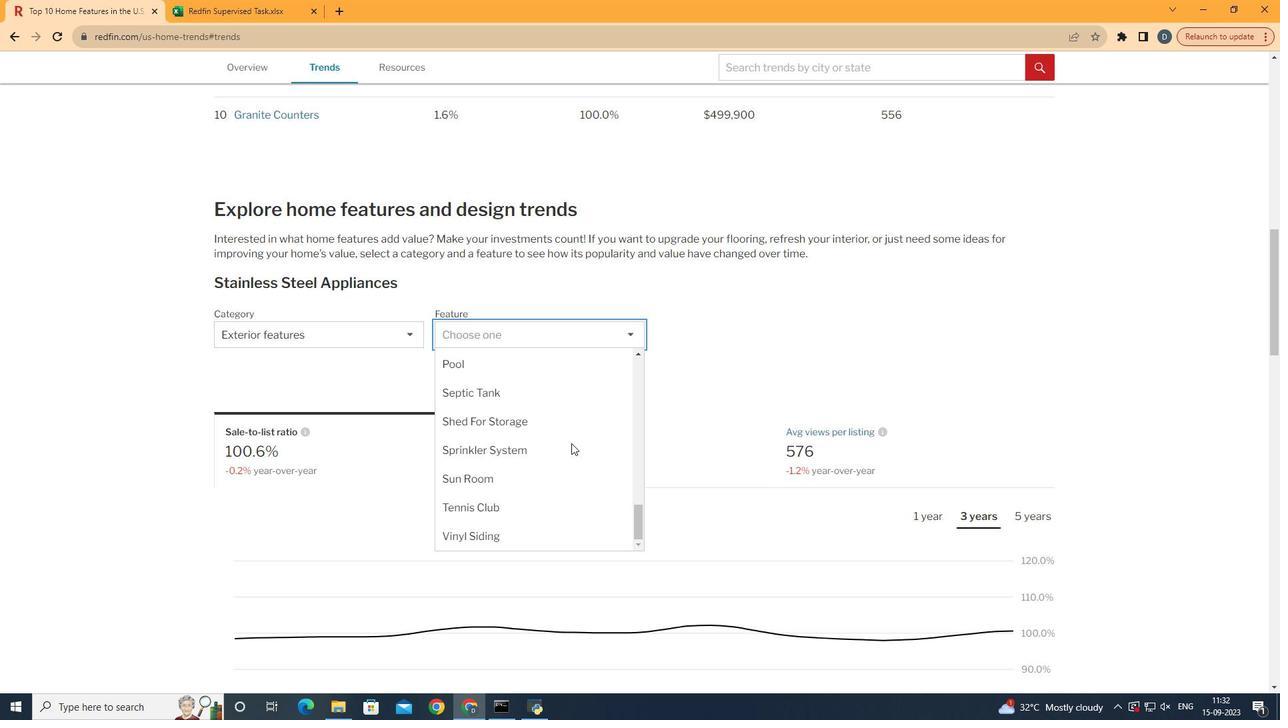 
Action: Mouse scrolled (582, 453) with delta (0, 0)
Screenshot: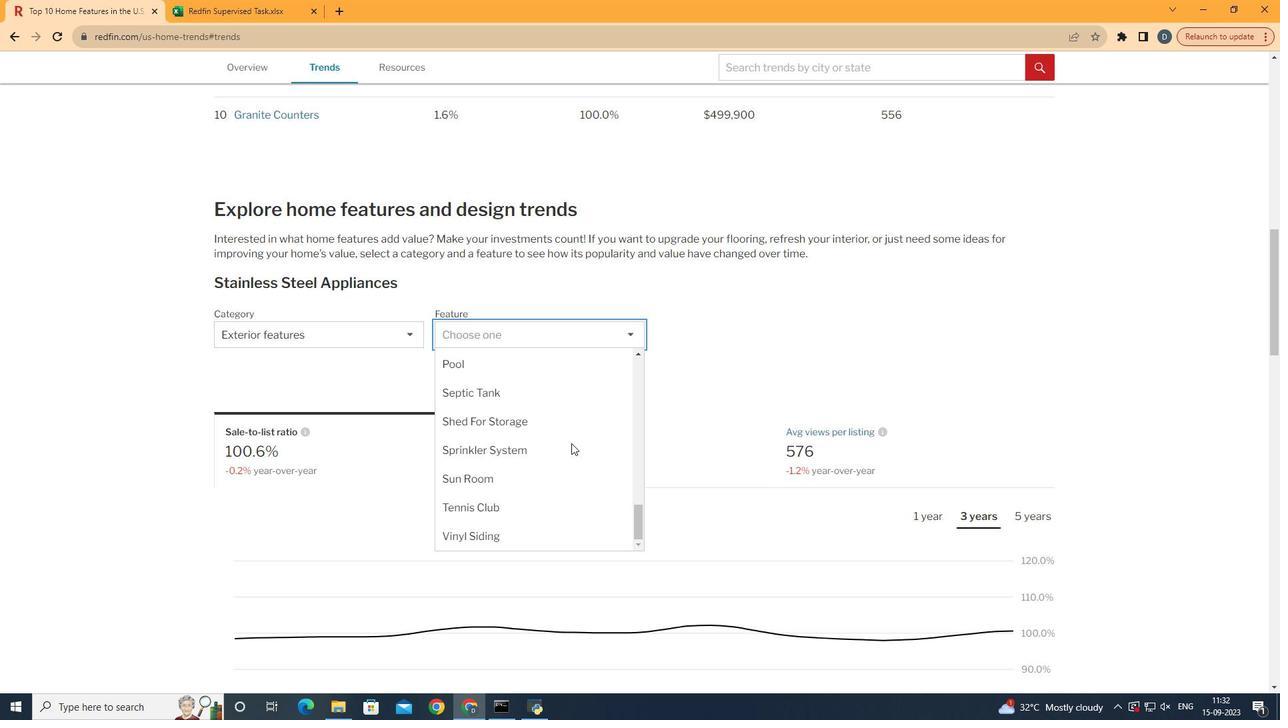 
Action: Mouse scrolled (582, 453) with delta (0, 0)
Screenshot: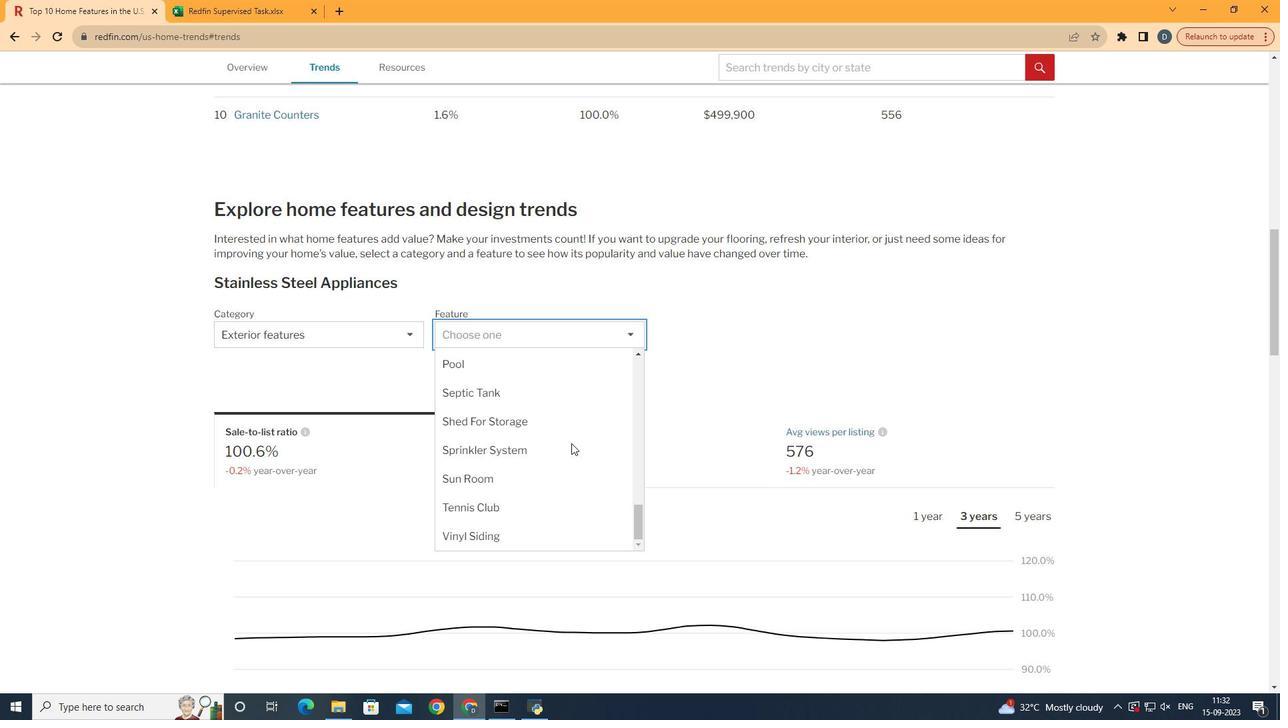 
Action: Mouse scrolled (582, 453) with delta (0, 0)
Screenshot: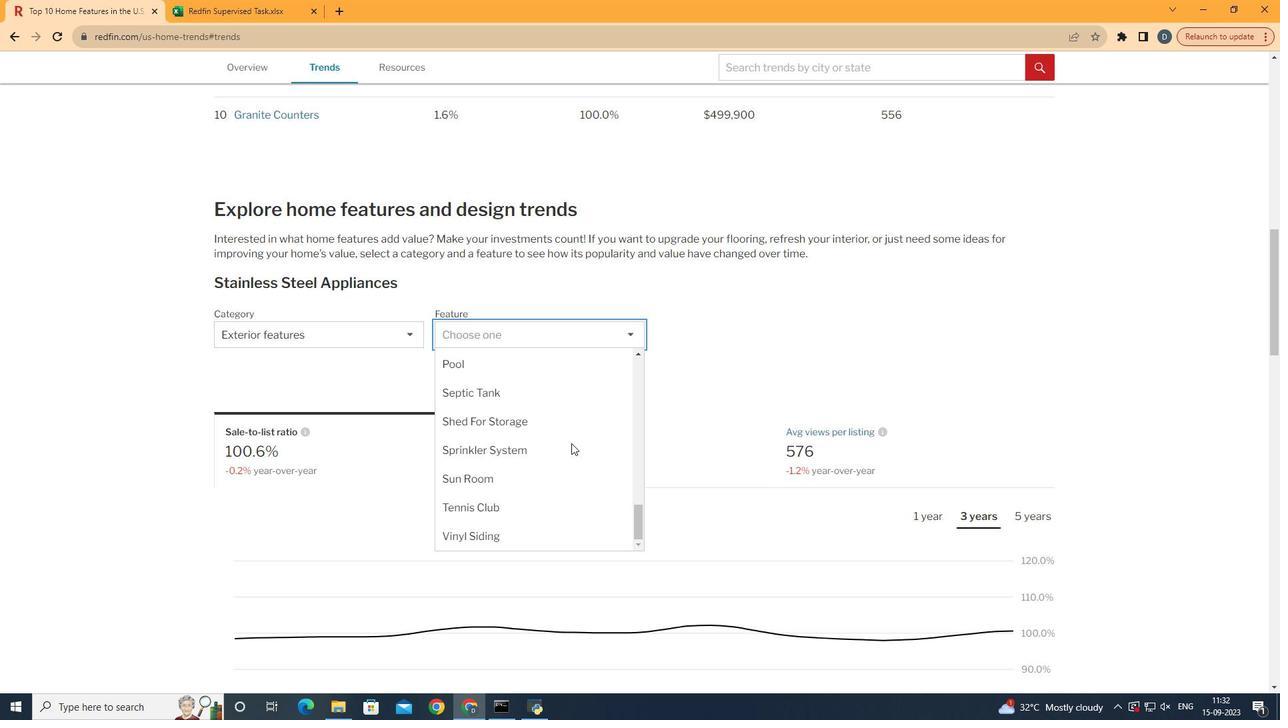
Action: Mouse scrolled (582, 453) with delta (0, 0)
Screenshot: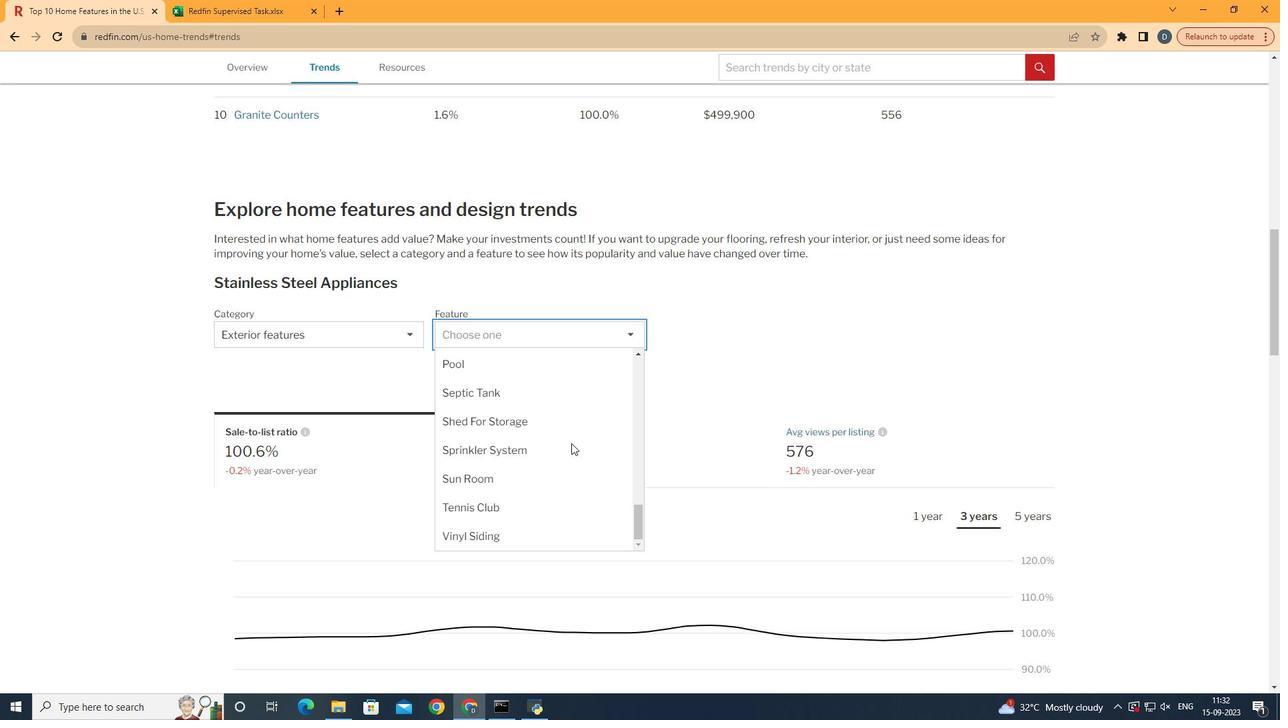 
Action: Mouse scrolled (582, 453) with delta (0, 0)
Screenshot: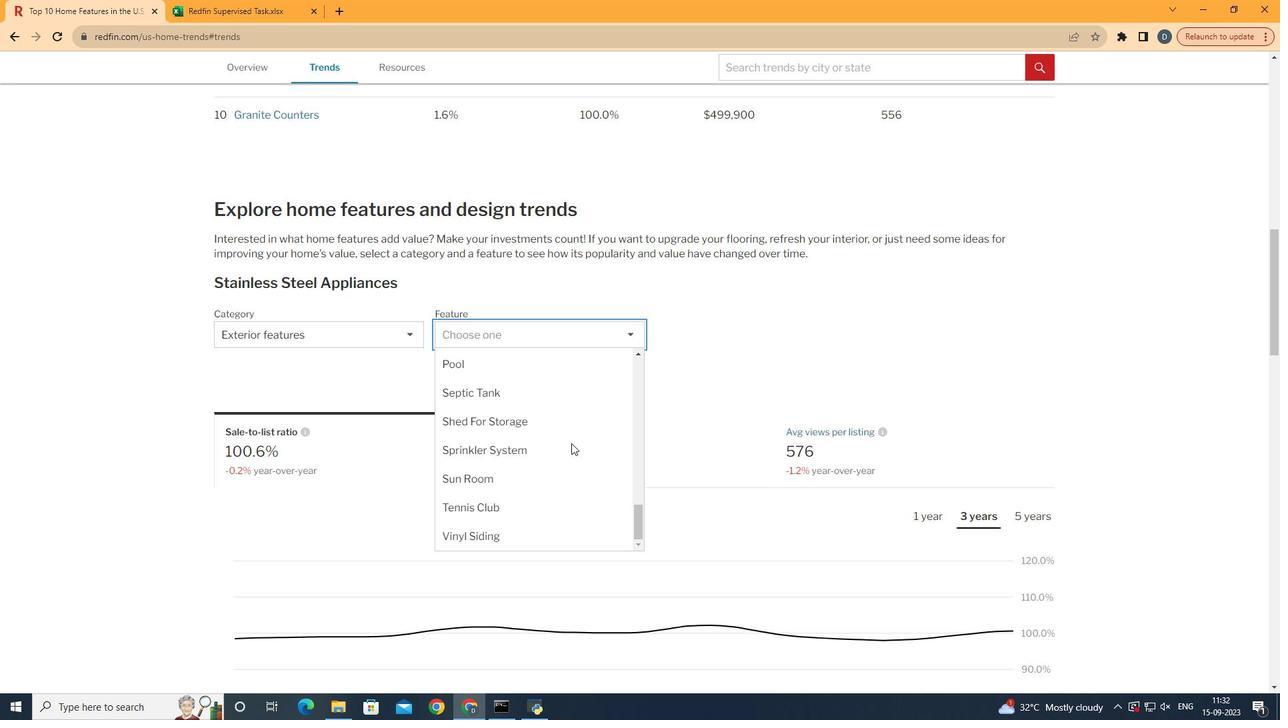 
Action: Mouse moved to (565, 514)
Screenshot: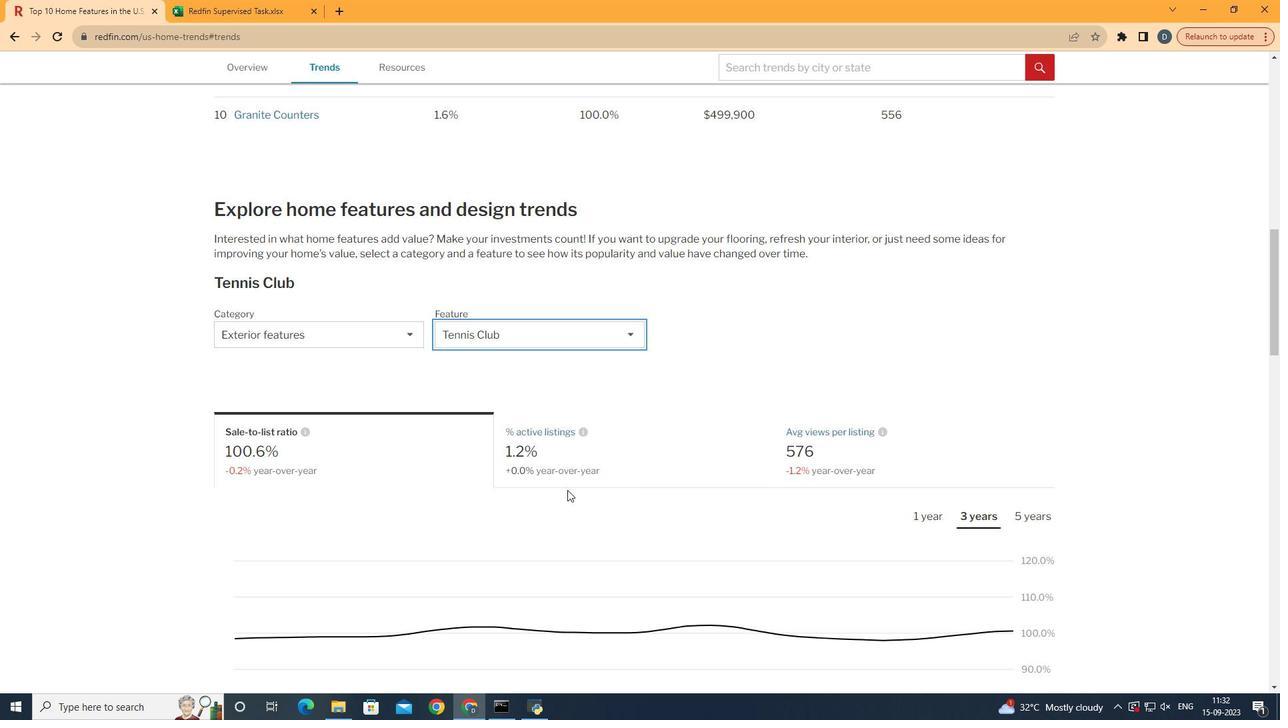 
Action: Mouse pressed left at (565, 514)
Screenshot: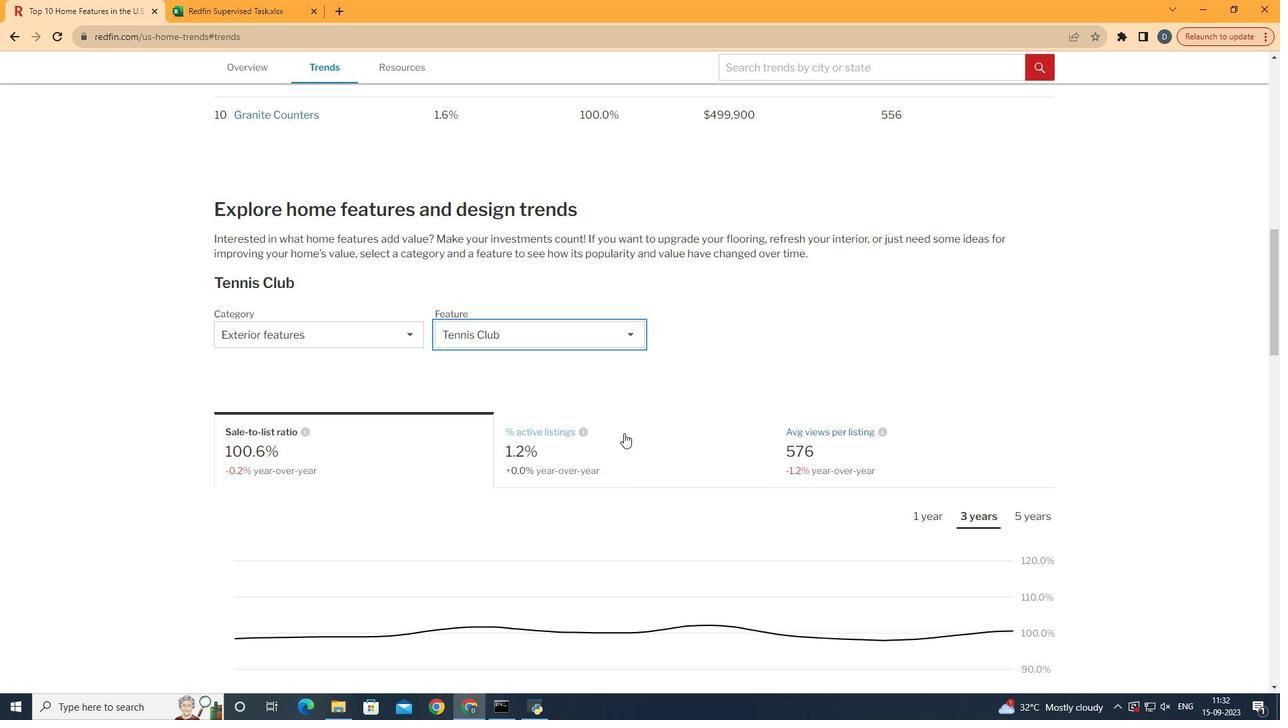 
Action: Mouse moved to (989, 526)
Screenshot: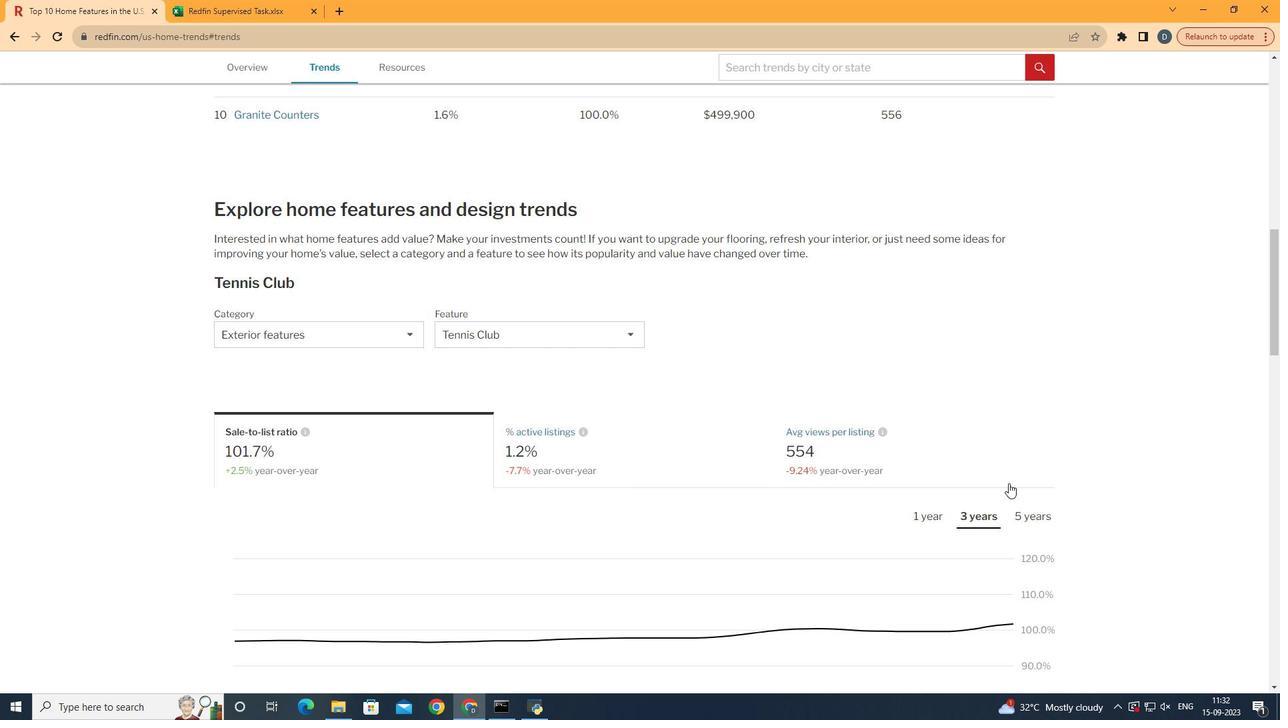 
Action: Mouse pressed left at (989, 526)
Screenshot: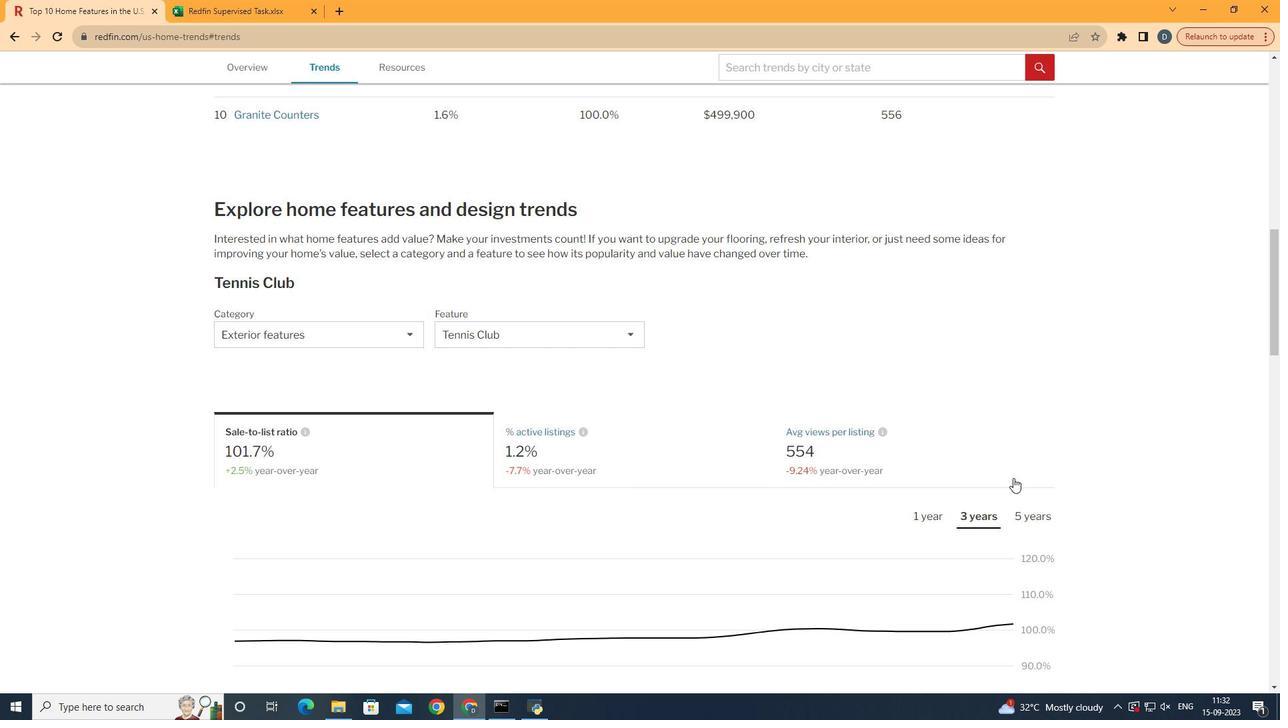 
Action: Mouse moved to (1024, 489)
Screenshot: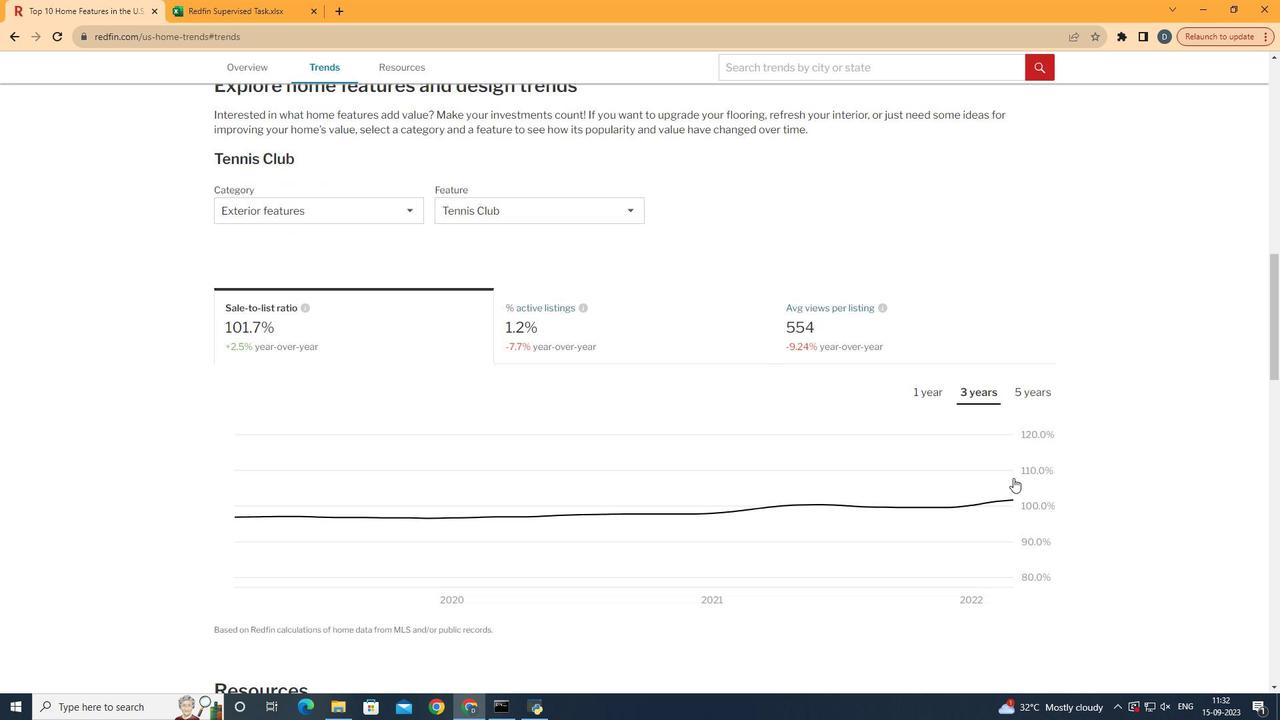 
Action: Mouse scrolled (1024, 488) with delta (0, 0)
Screenshot: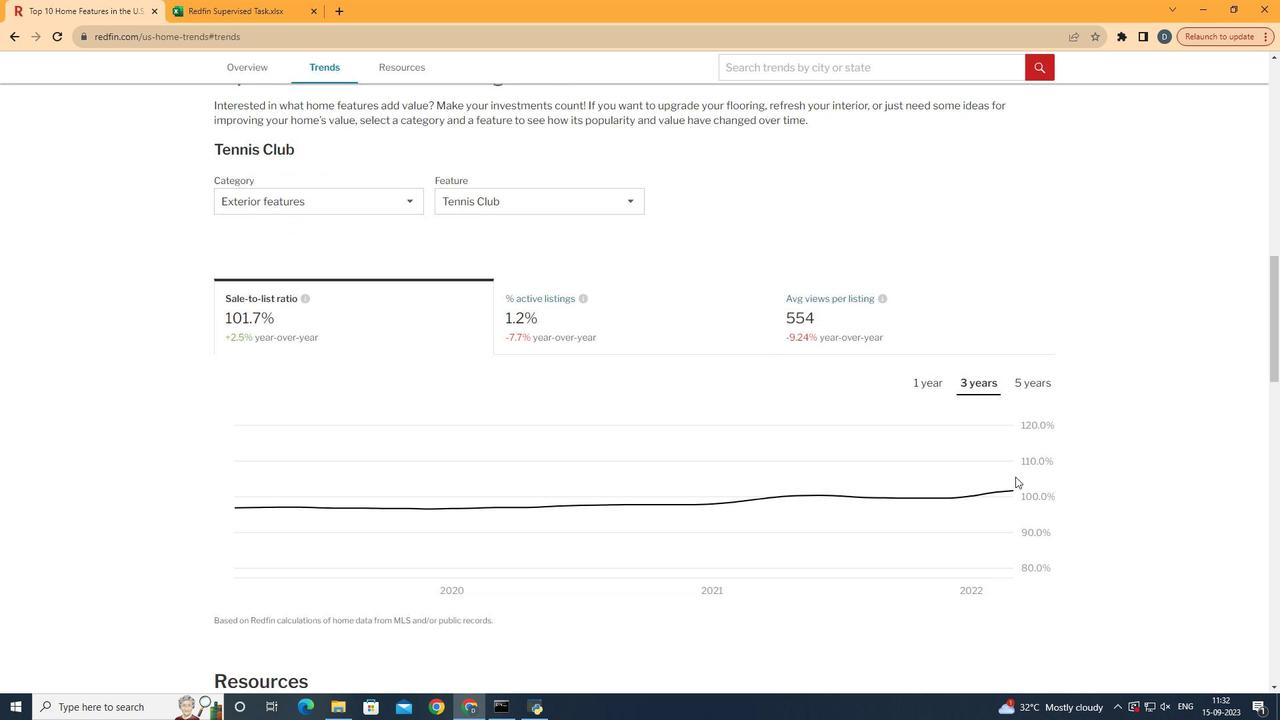 
Action: Mouse scrolled (1024, 488) with delta (0, 0)
Screenshot: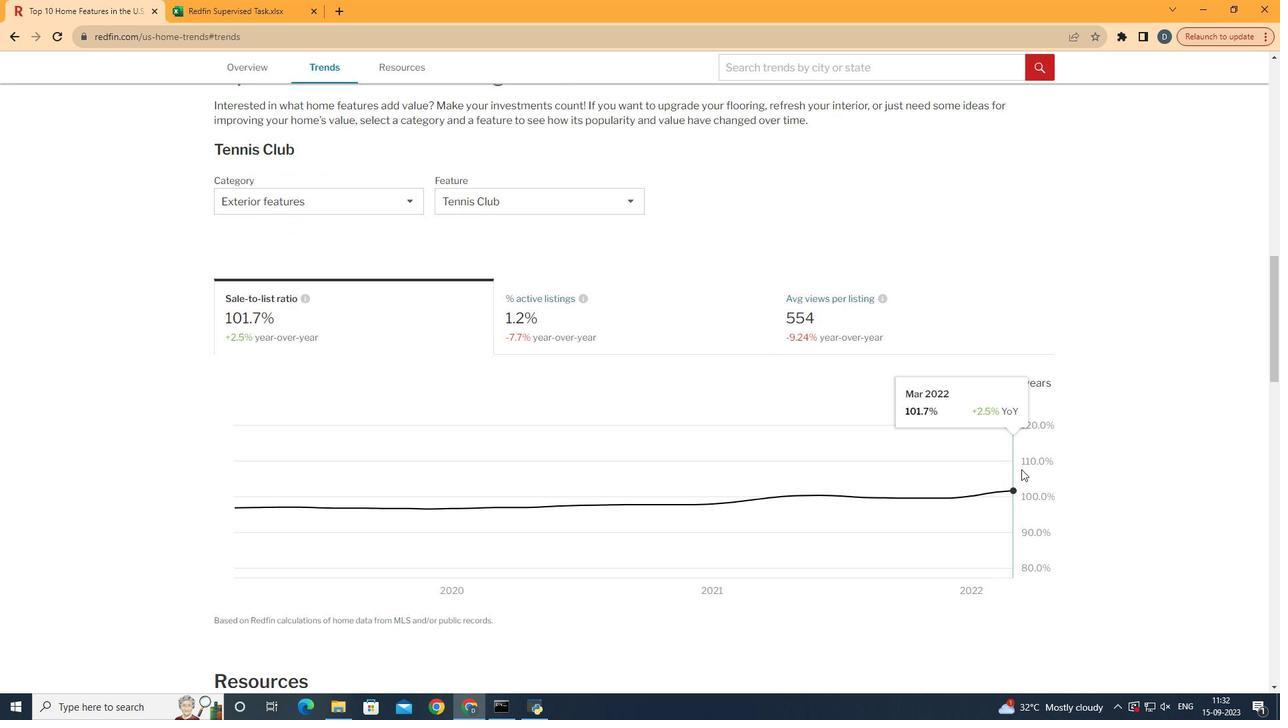 
Action: Mouse moved to (1032, 480)
Screenshot: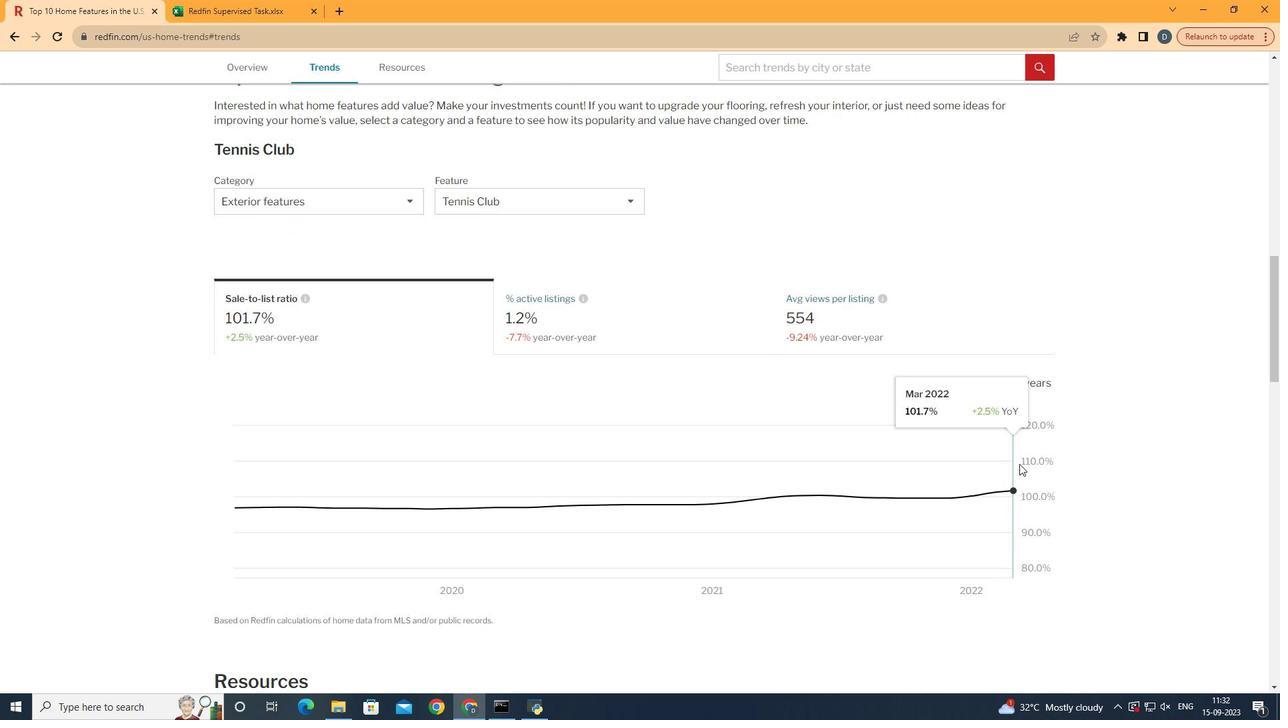 
